 Task: Look for space in San Pedro, Costa Rica from 2nd September, 2023 to 10th September, 2023 for 1 adult in price range Rs.5000 to Rs.16000. Place can be private room with 1  bedroom having 1 bed and 1 bathroom. Property type can be house, flat, guest house, hotel. Booking option can be shelf check-in. Required host language is English.
Action: Mouse moved to (418, 81)
Screenshot: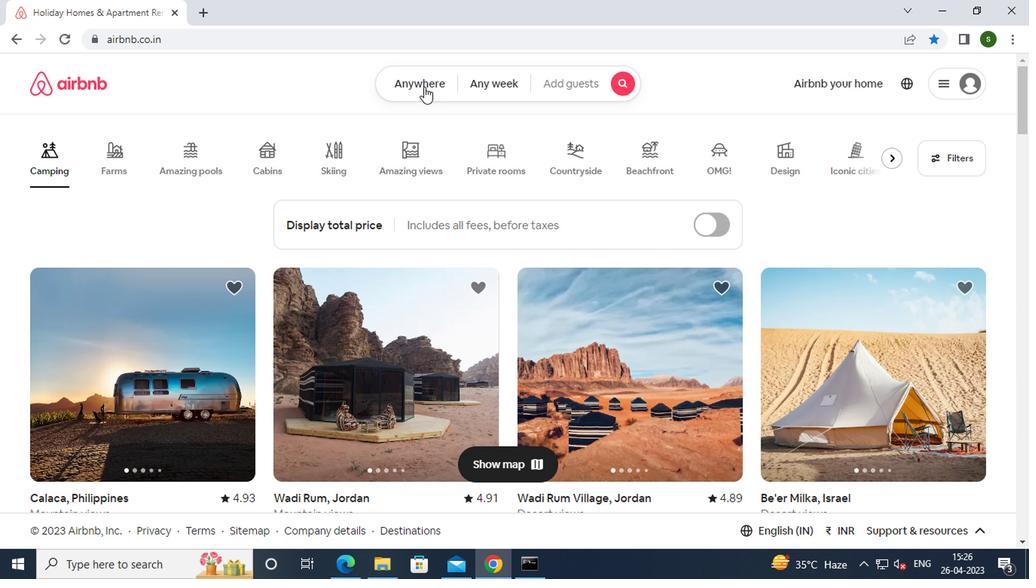 
Action: Mouse pressed left at (418, 81)
Screenshot: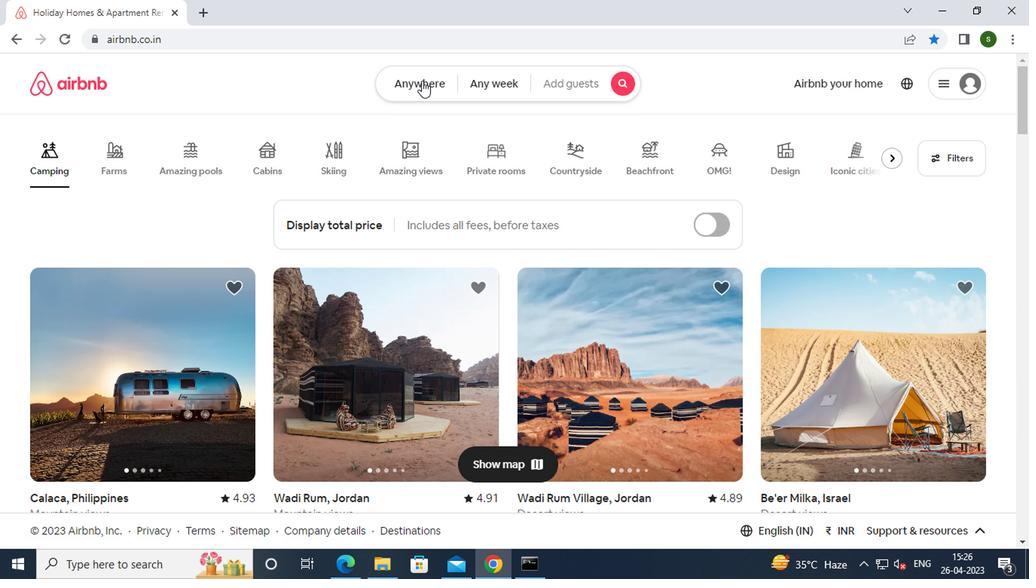 
Action: Mouse moved to (355, 139)
Screenshot: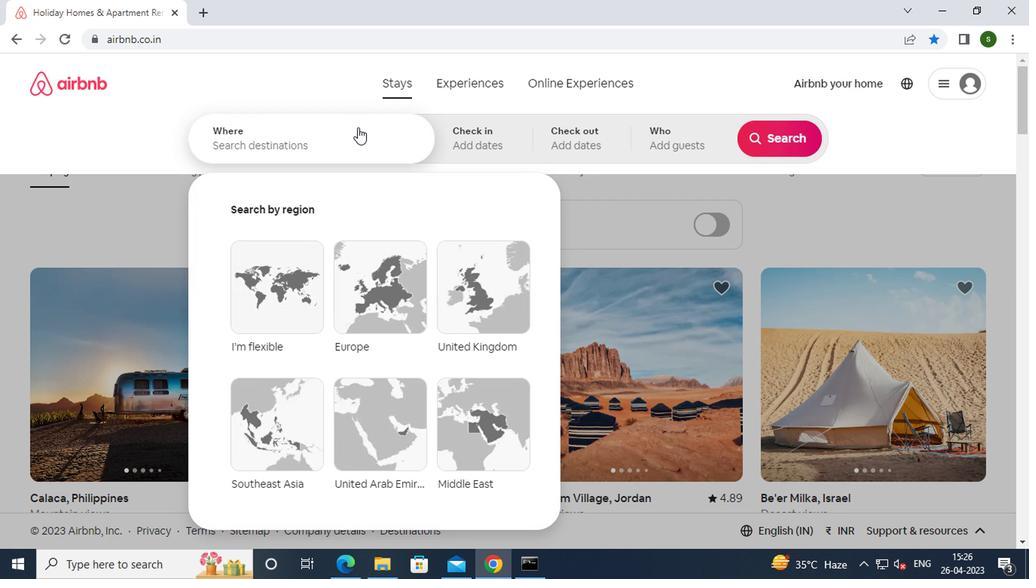 
Action: Mouse pressed left at (355, 139)
Screenshot: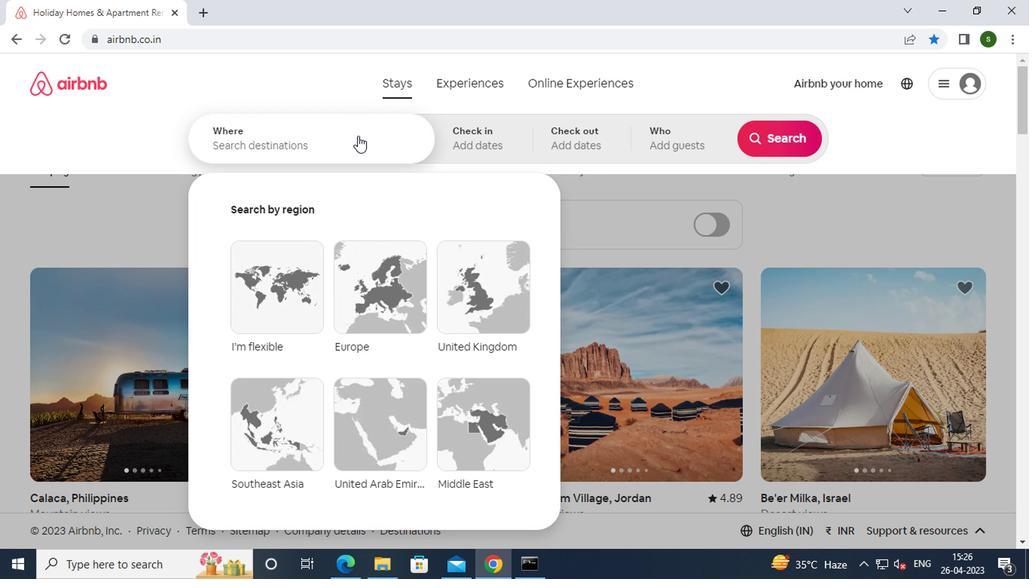 
Action: Mouse moved to (355, 150)
Screenshot: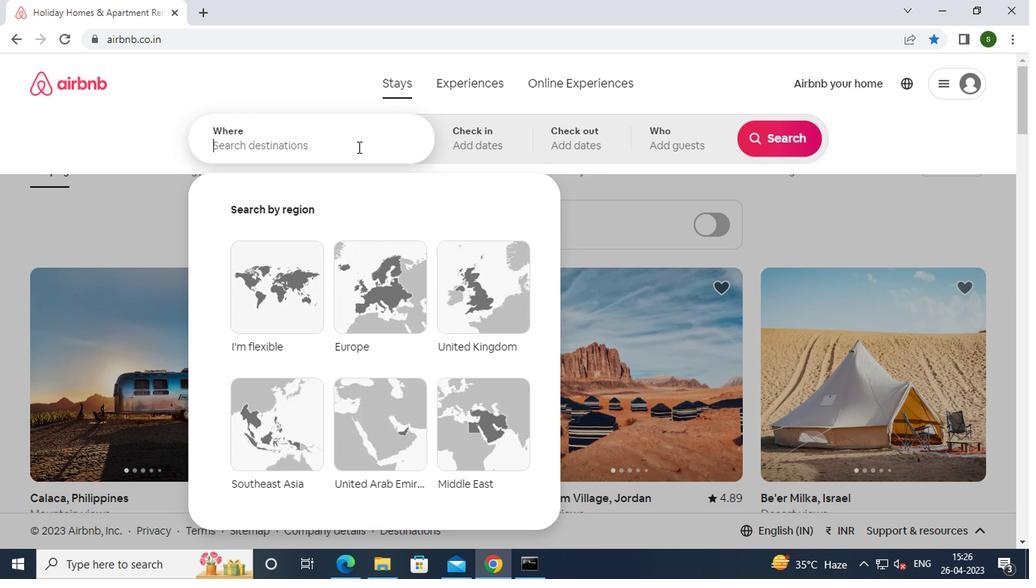 
Action: Key pressed s<Key.caps_lock>an<Key.space><Key.caps_lock>p<Key.caps_lock>edro,<Key.space><Key.caps_lock>c<Key.caps_lock>osta<Key.space><Key.caps_lock>r<Key.caps_lock>ica<Key.enter>
Screenshot: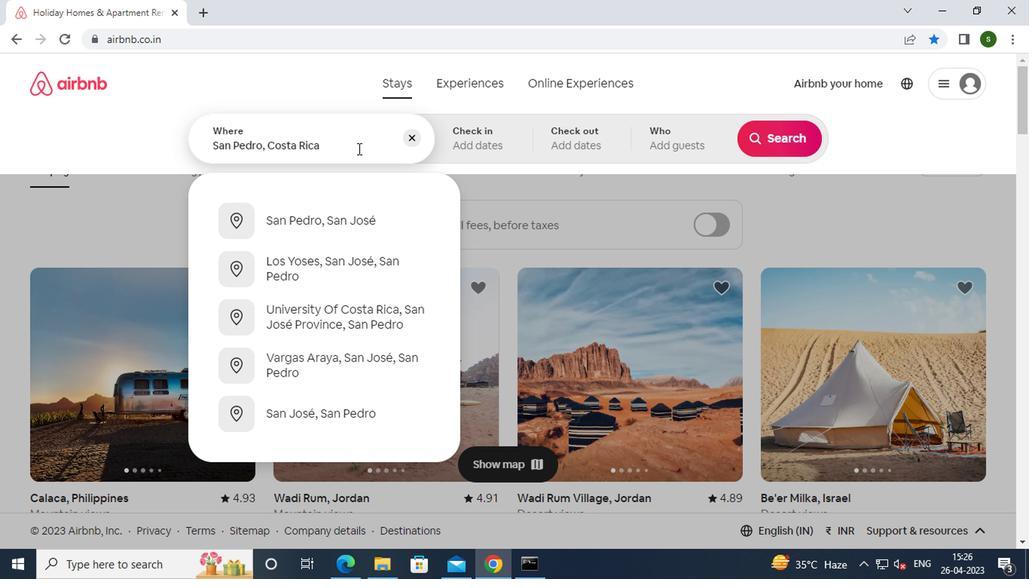 
Action: Mouse moved to (772, 261)
Screenshot: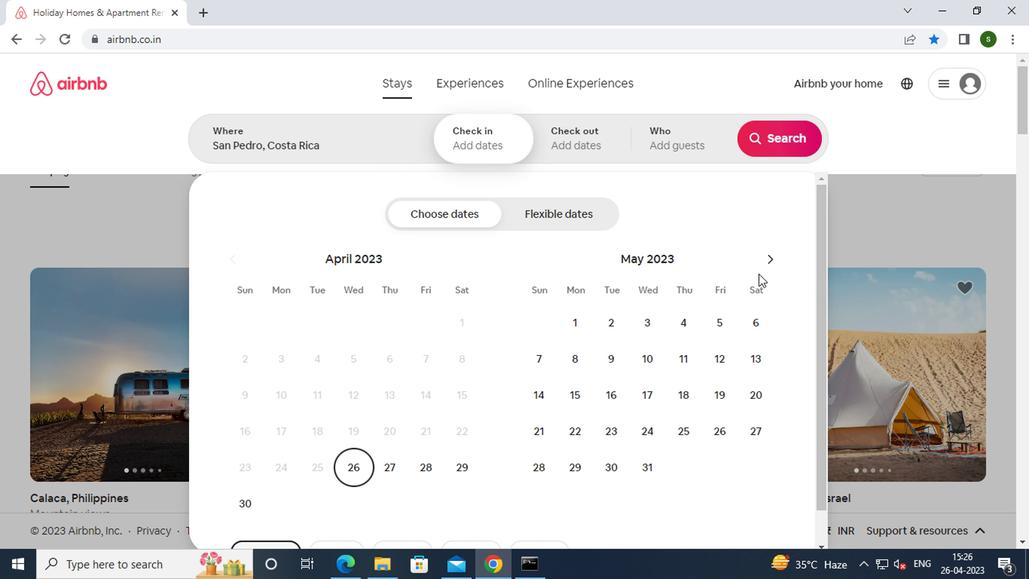 
Action: Mouse pressed left at (772, 261)
Screenshot: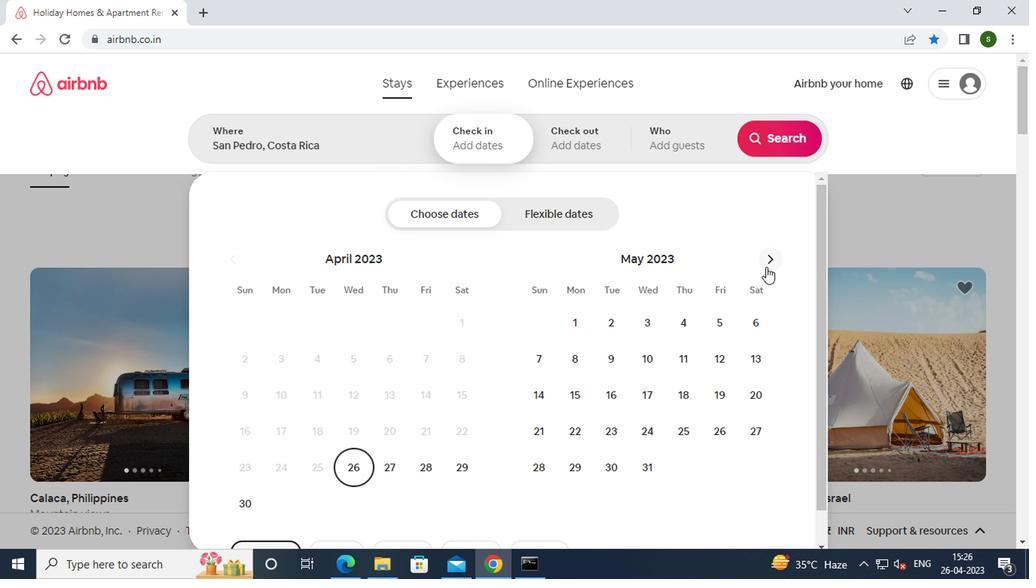 
Action: Mouse pressed left at (772, 261)
Screenshot: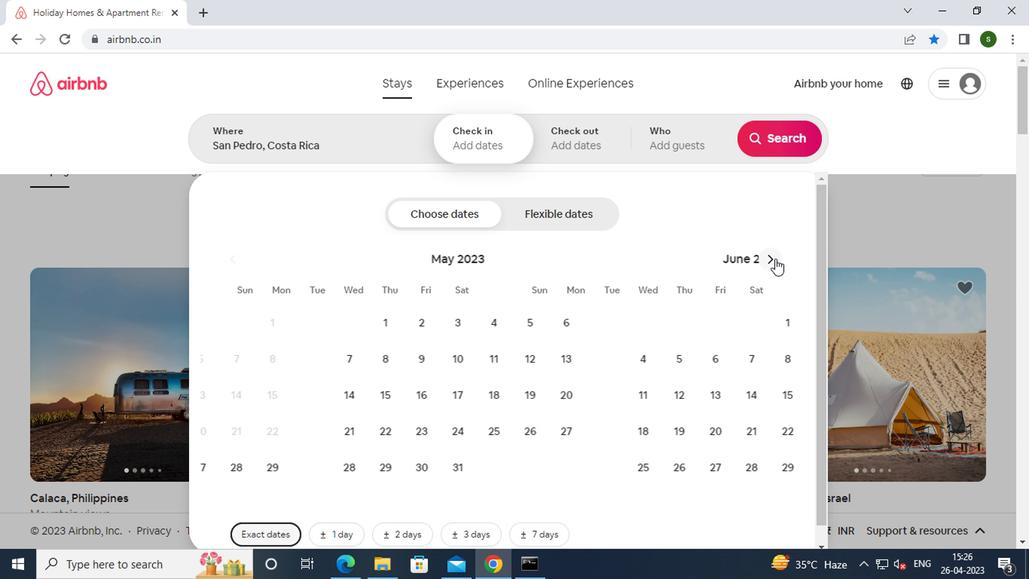 
Action: Mouse pressed left at (772, 261)
Screenshot: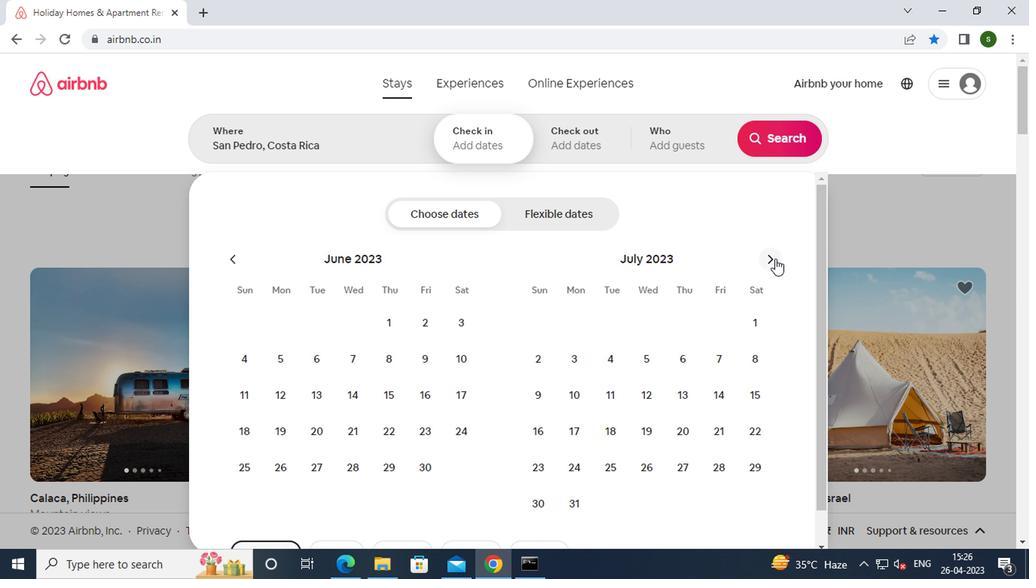 
Action: Mouse pressed left at (772, 261)
Screenshot: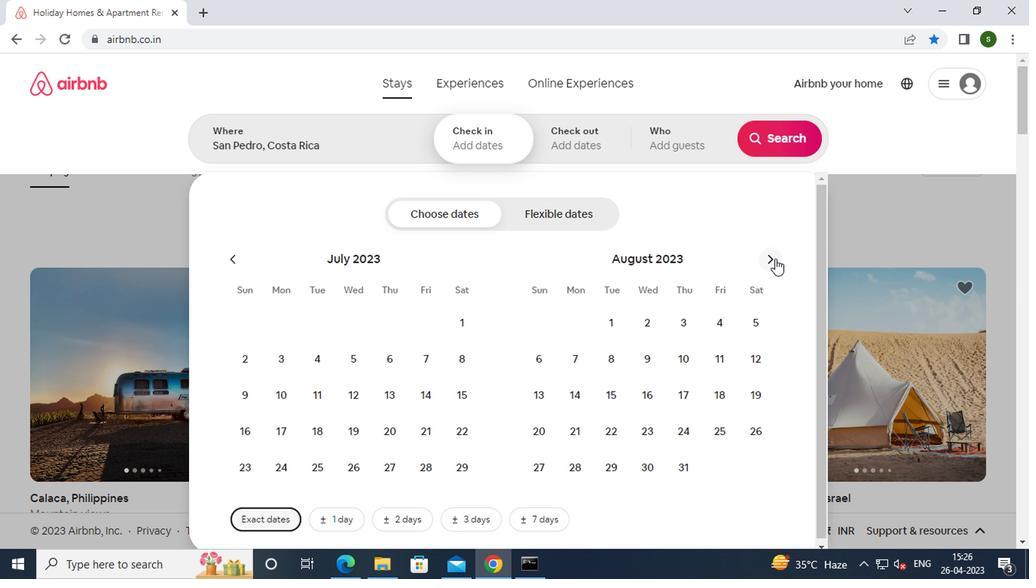 
Action: Mouse moved to (747, 322)
Screenshot: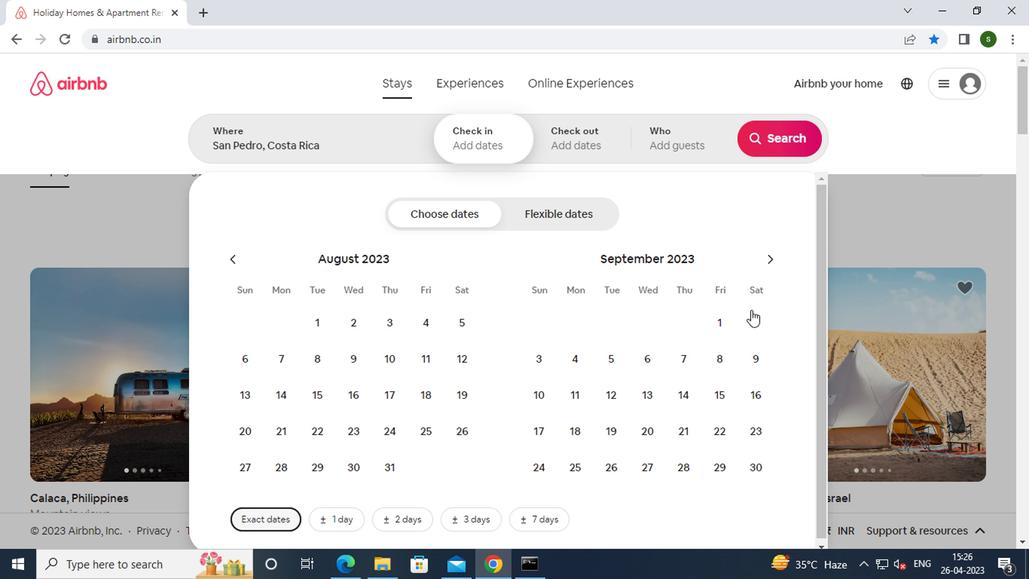 
Action: Mouse pressed left at (747, 322)
Screenshot: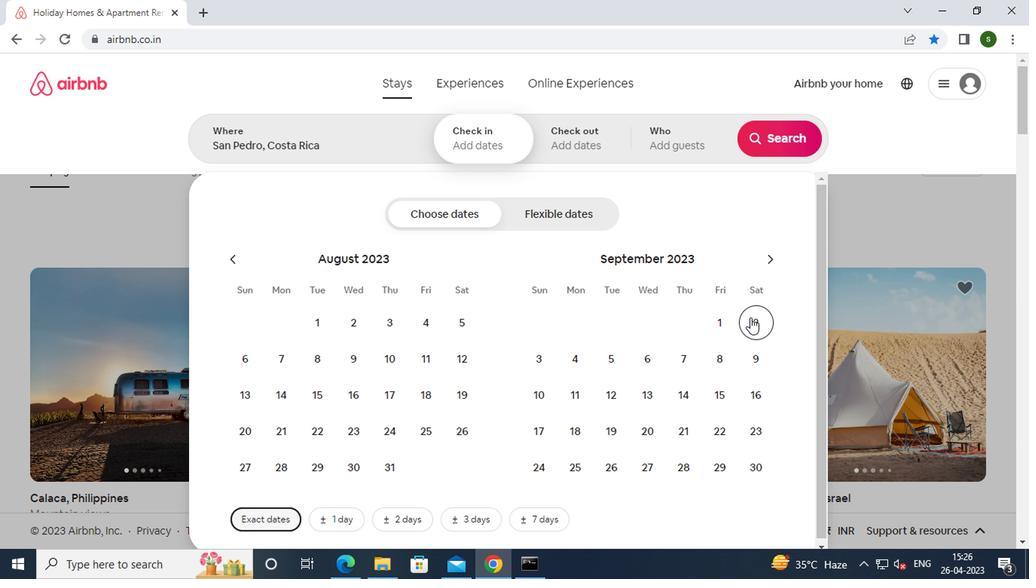
Action: Mouse moved to (532, 393)
Screenshot: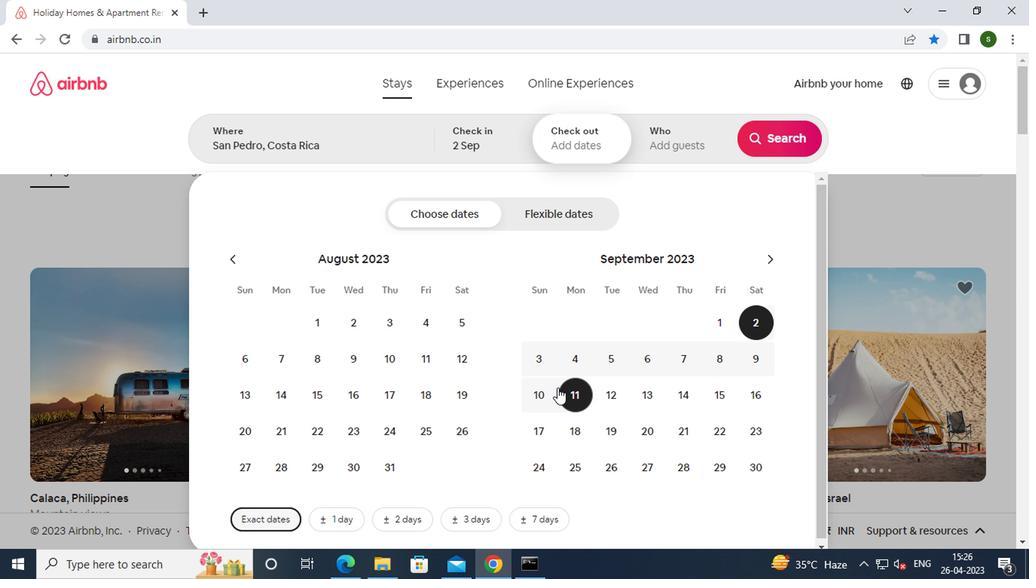 
Action: Mouse pressed left at (532, 393)
Screenshot: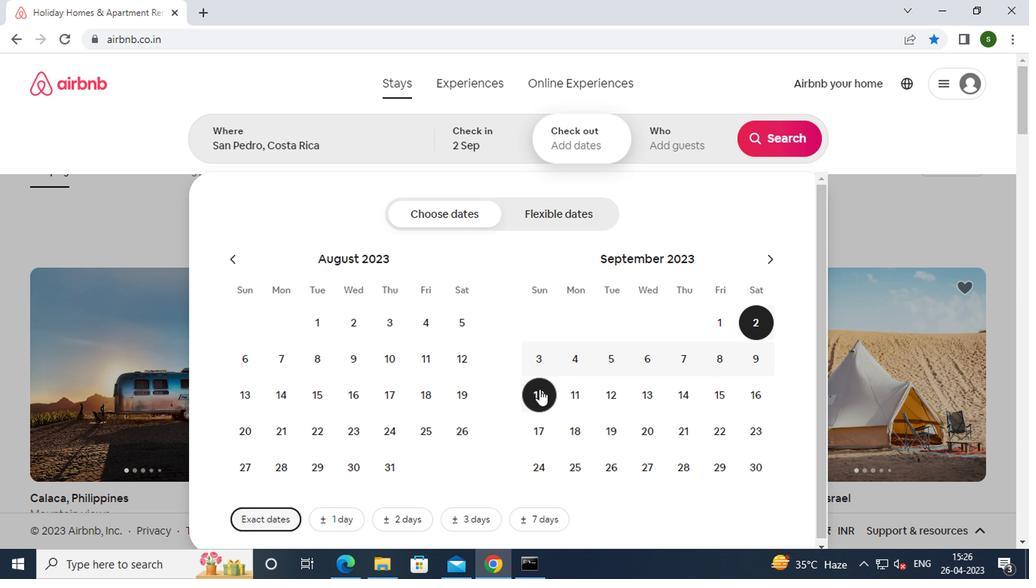 
Action: Mouse moved to (702, 144)
Screenshot: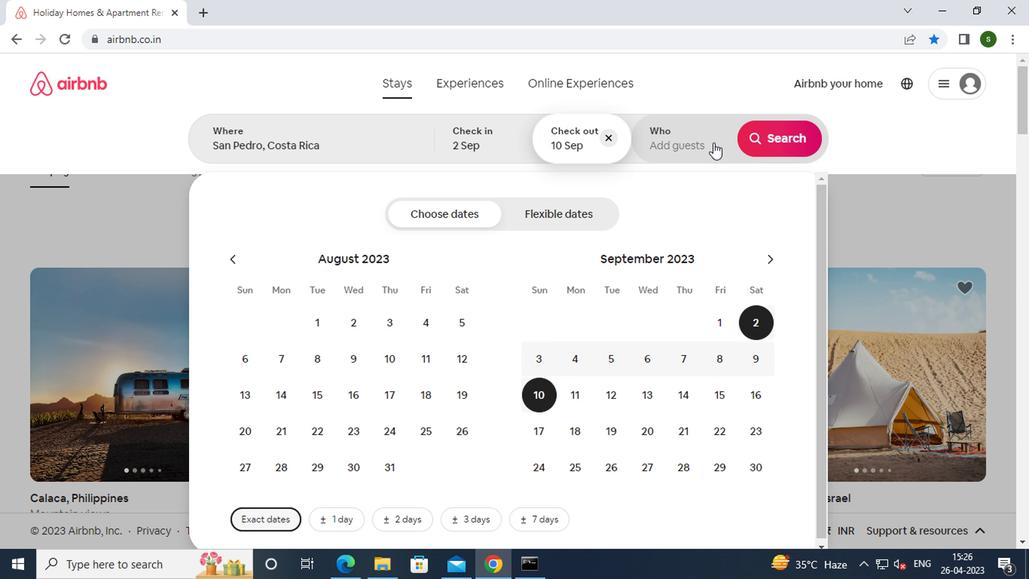 
Action: Mouse pressed left at (702, 144)
Screenshot: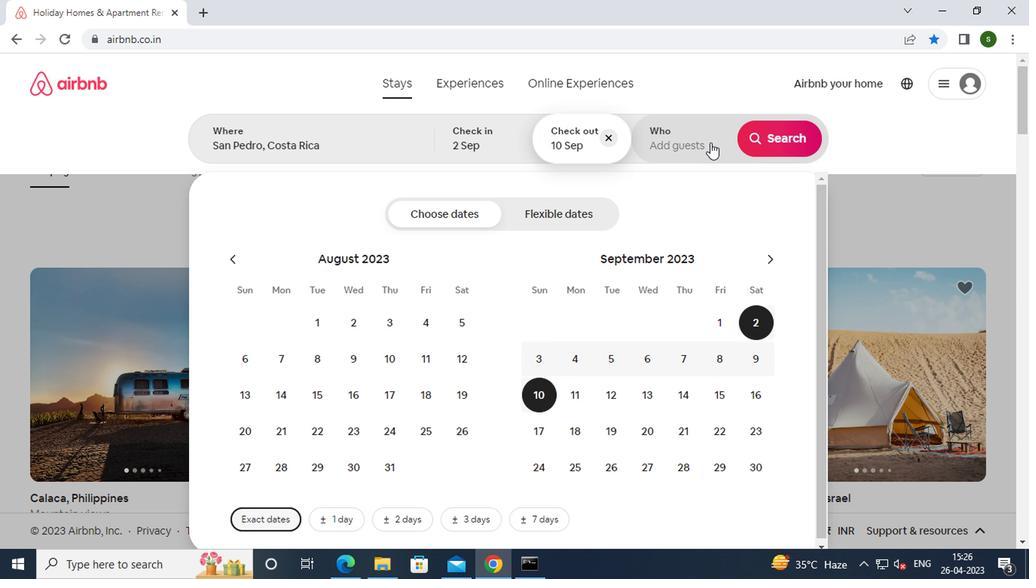 
Action: Mouse moved to (781, 222)
Screenshot: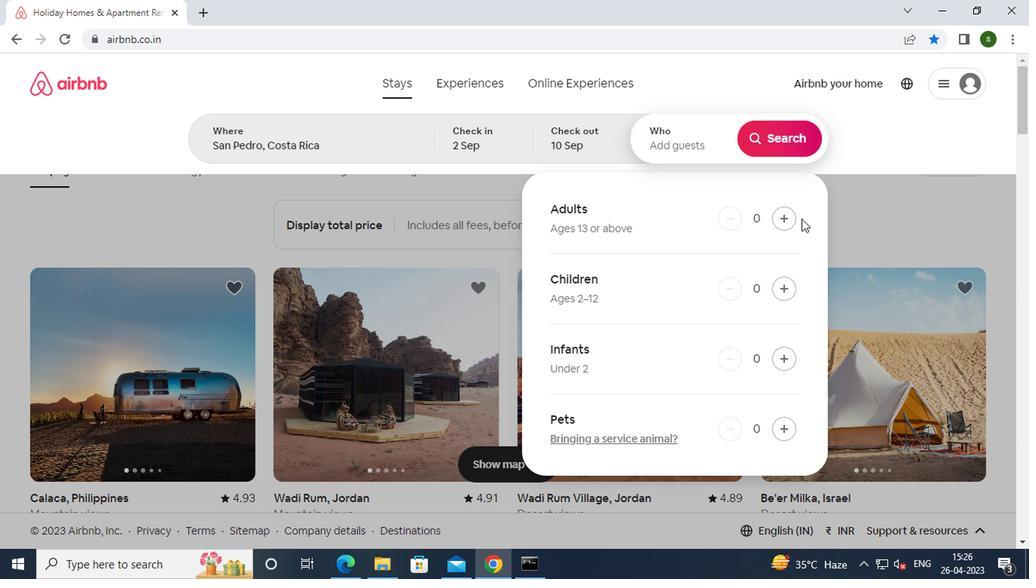 
Action: Mouse pressed left at (781, 222)
Screenshot: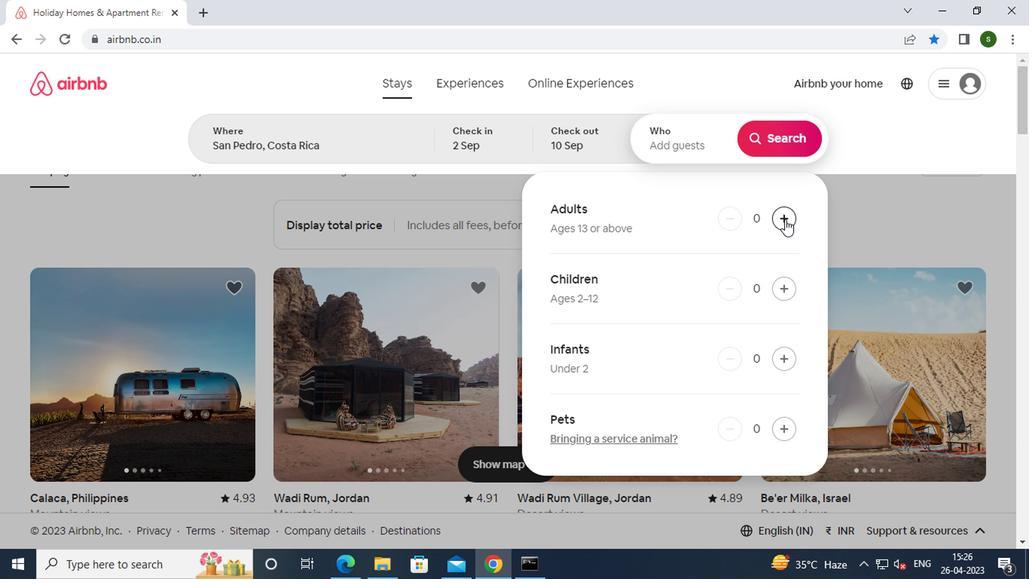 
Action: Mouse moved to (775, 150)
Screenshot: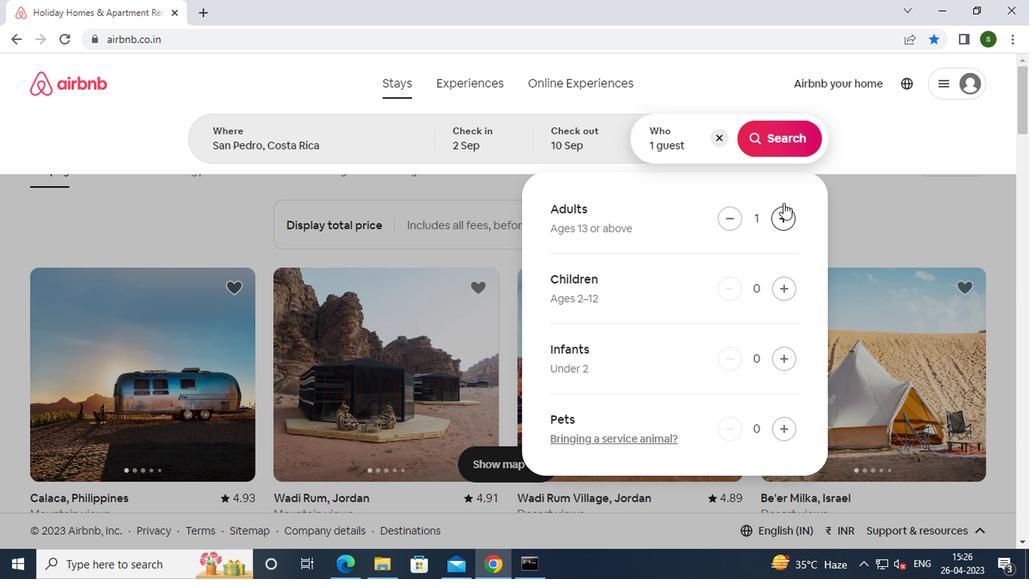 
Action: Mouse pressed left at (775, 150)
Screenshot: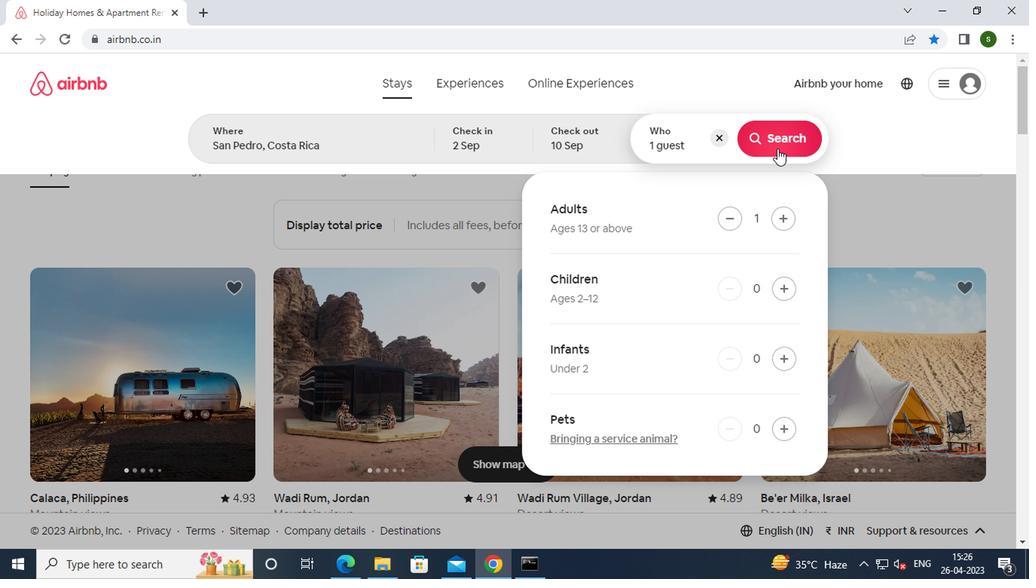 
Action: Mouse moved to (943, 152)
Screenshot: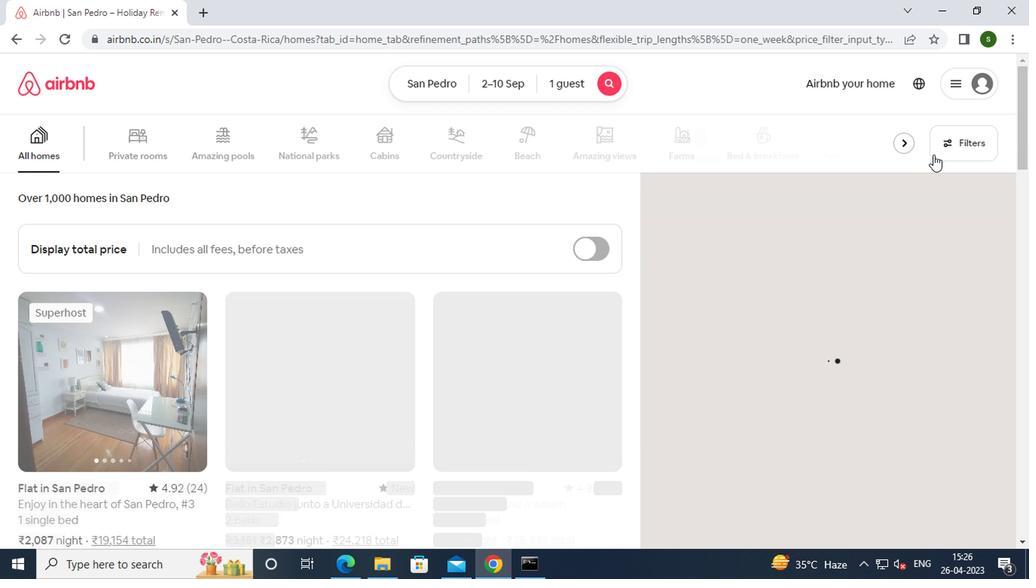 
Action: Mouse pressed left at (943, 152)
Screenshot: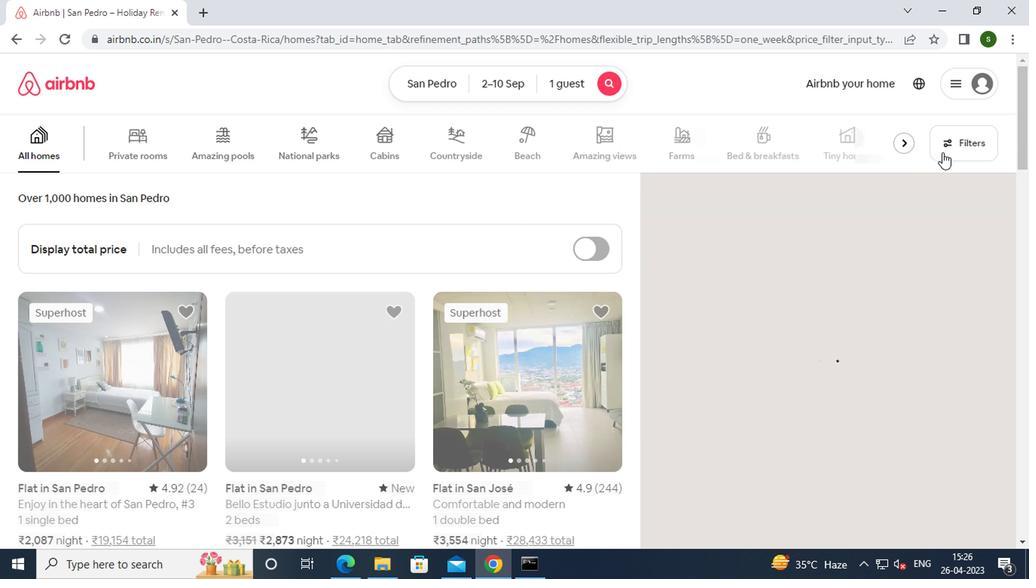 
Action: Mouse moved to (433, 344)
Screenshot: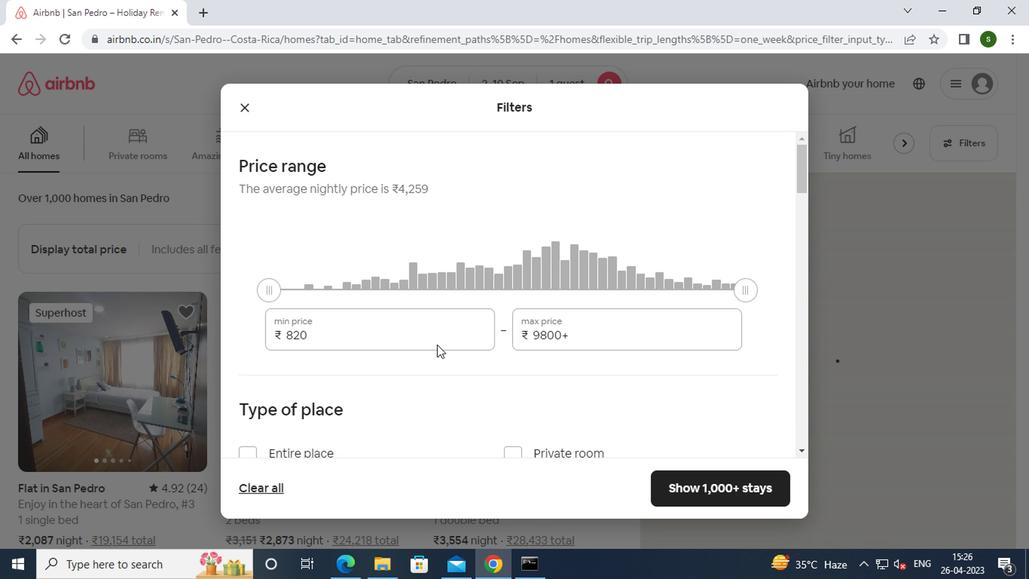 
Action: Mouse pressed left at (433, 344)
Screenshot: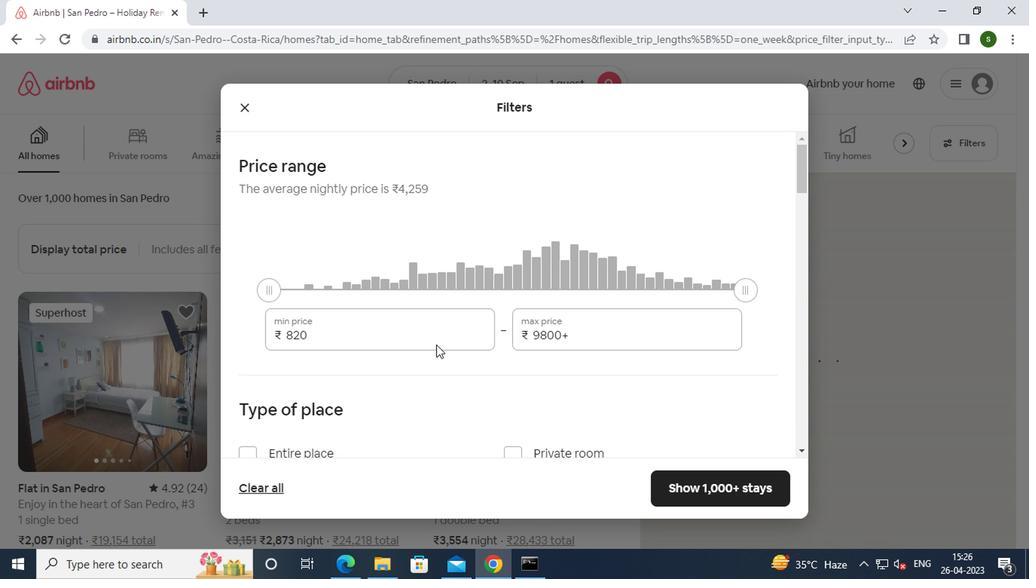 
Action: Key pressed <Key.backspace><Key.backspace><Key.backspace><Key.backspace><Key.backspace><Key.backspace><Key.backspace>5000
Screenshot: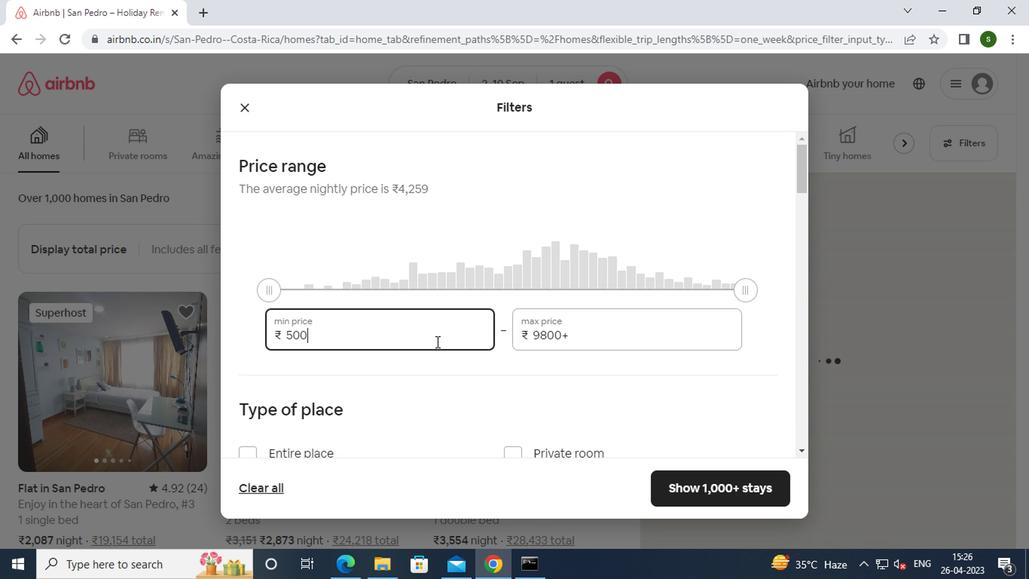 
Action: Mouse moved to (571, 335)
Screenshot: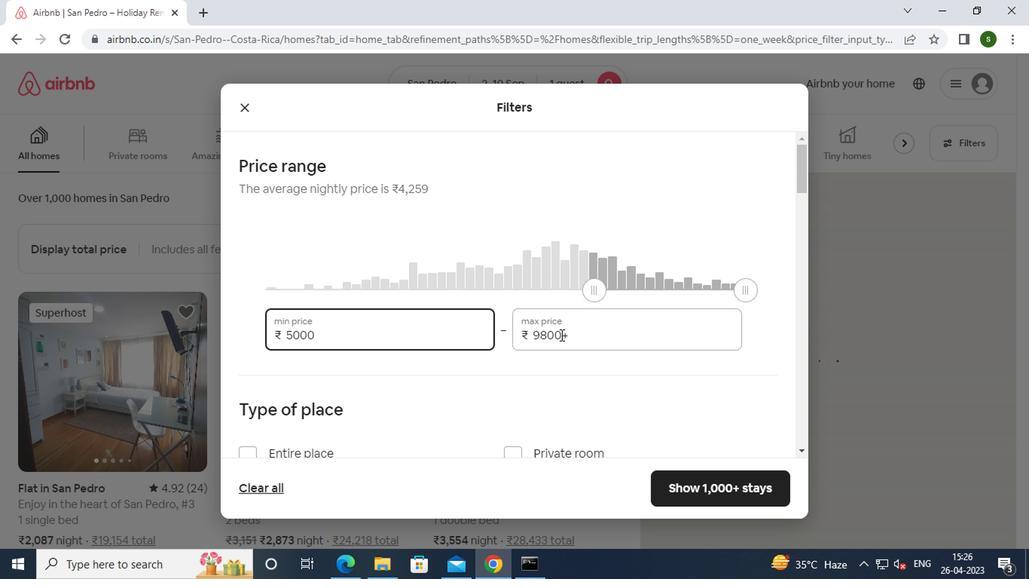
Action: Mouse pressed left at (571, 335)
Screenshot: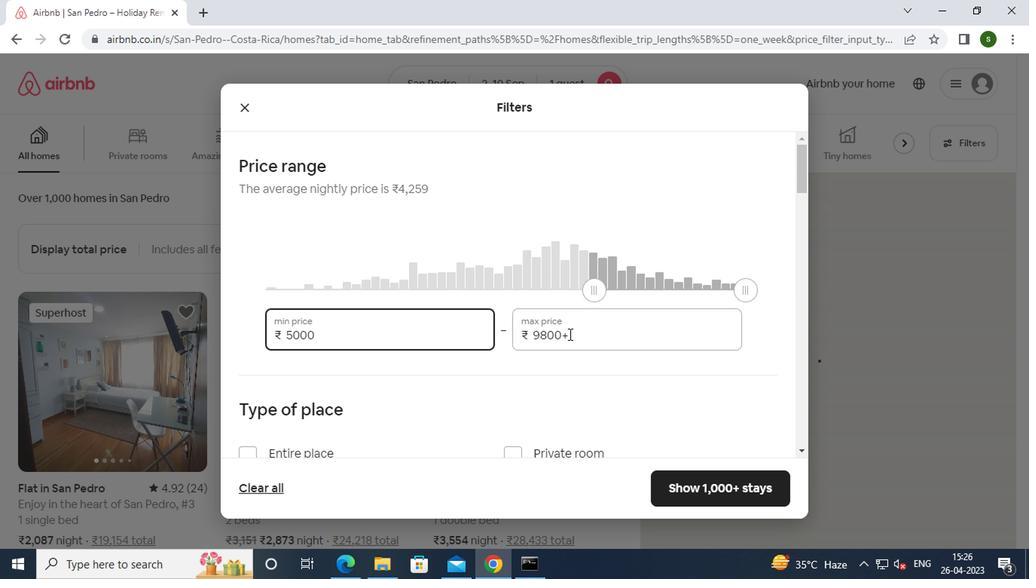 
Action: Key pressed <Key.backspace><Key.backspace><Key.backspace><Key.backspace><Key.backspace><Key.backspace><Key.backspace><Key.backspace><Key.backspace><Key.backspace><Key.backspace><Key.backspace>16000
Screenshot: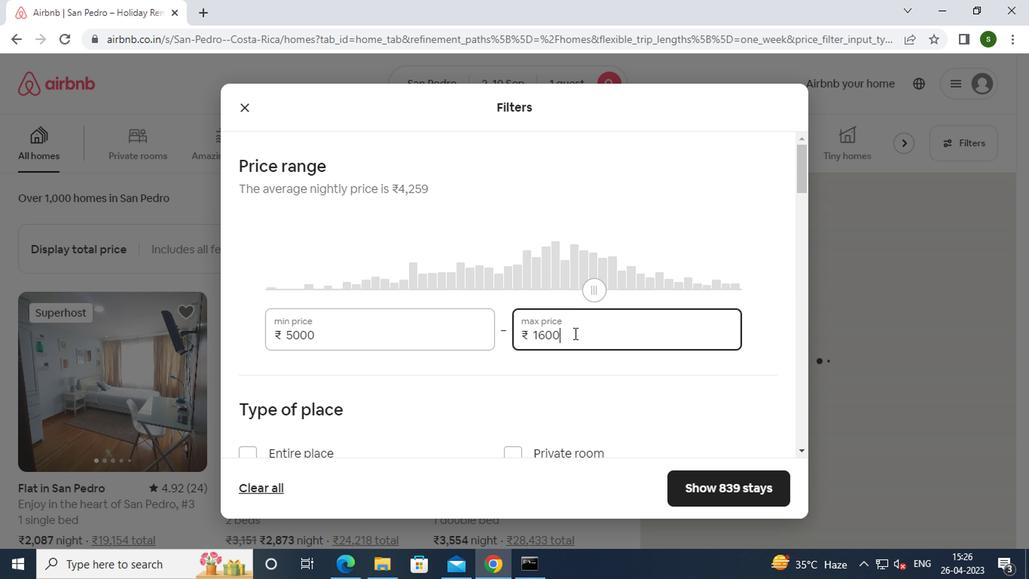 
Action: Mouse moved to (468, 359)
Screenshot: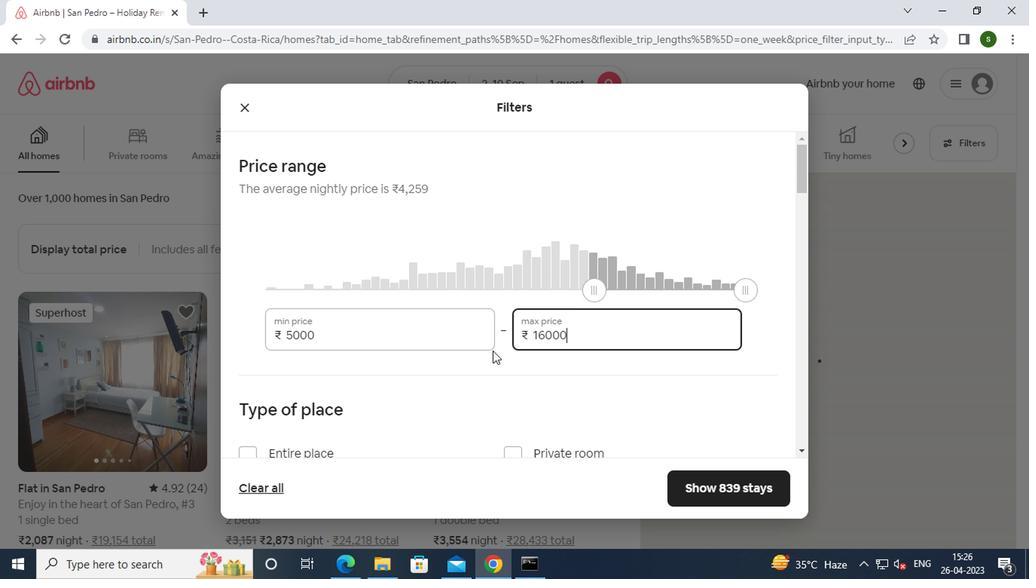 
Action: Mouse scrolled (468, 358) with delta (0, 0)
Screenshot: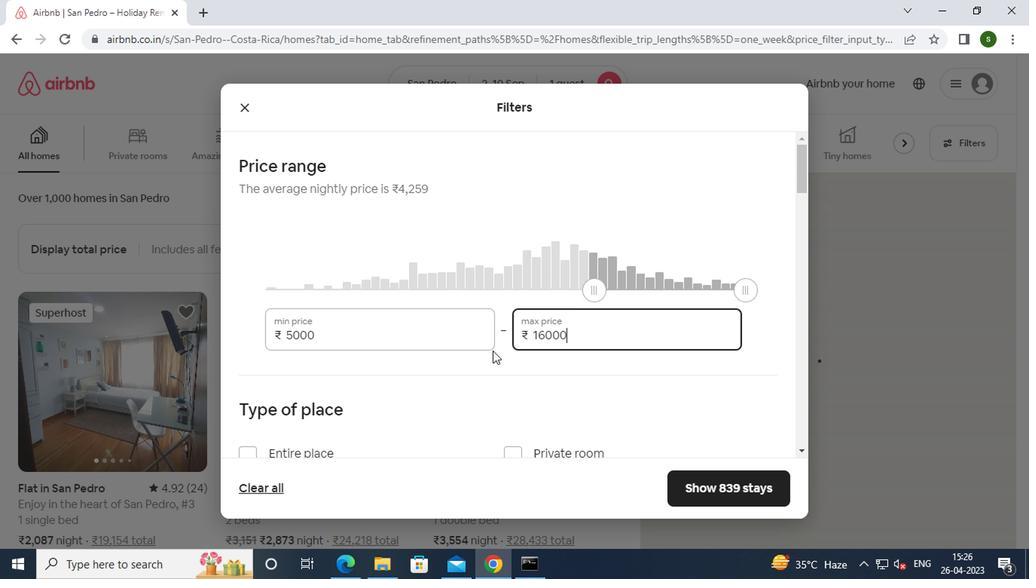 
Action: Mouse scrolled (468, 358) with delta (0, 0)
Screenshot: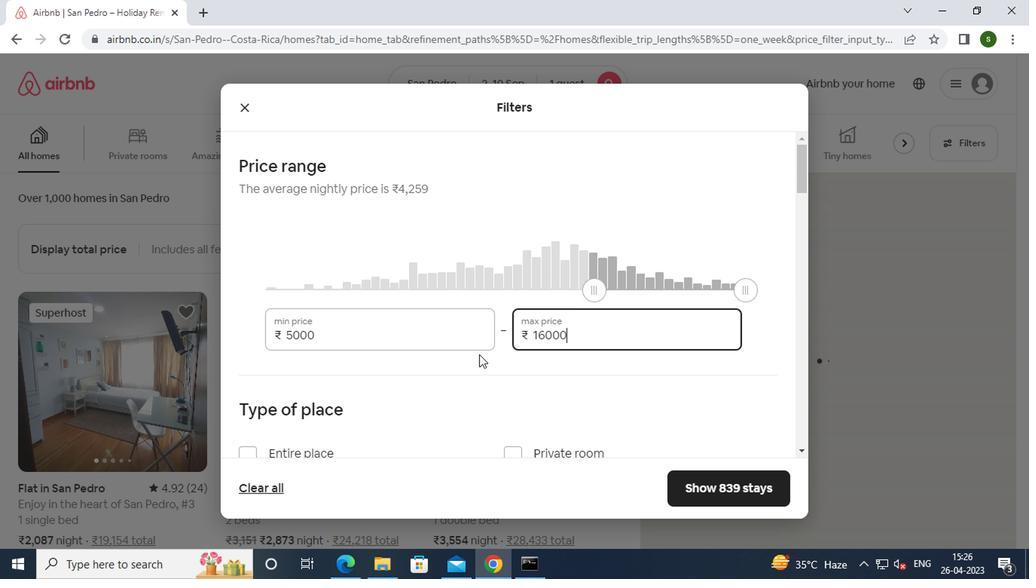 
Action: Mouse moved to (502, 299)
Screenshot: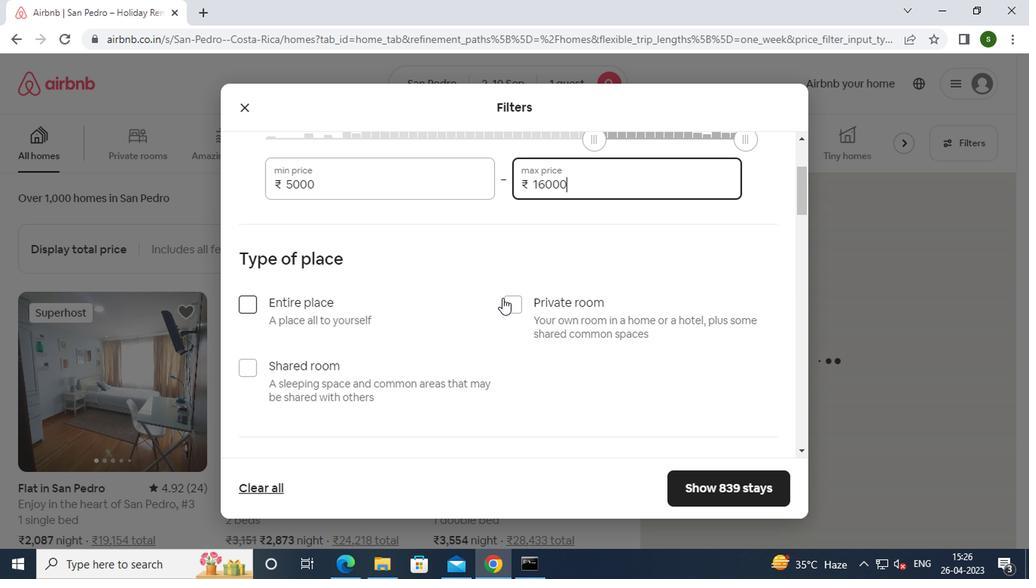 
Action: Mouse pressed left at (502, 299)
Screenshot: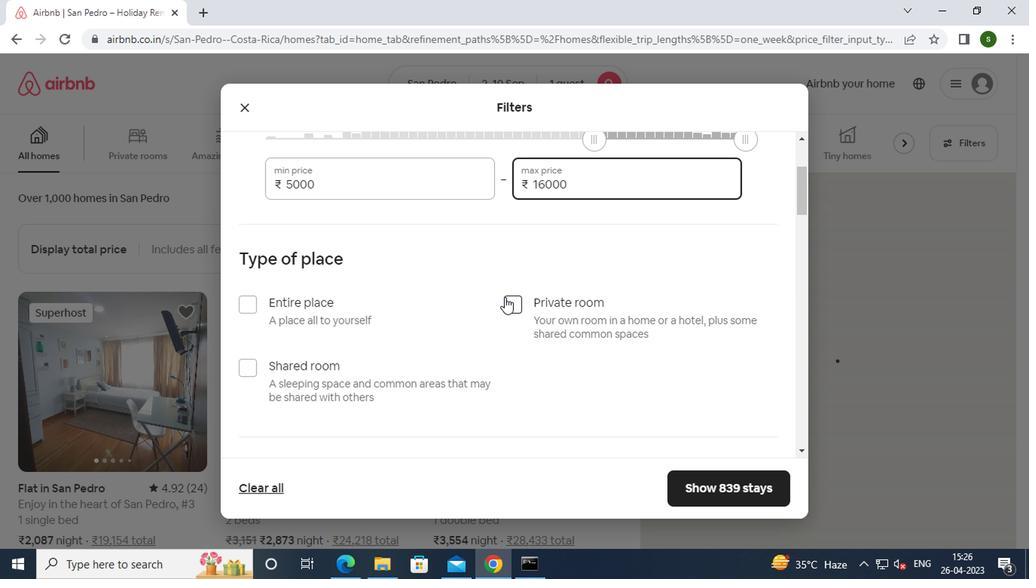 
Action: Mouse moved to (465, 311)
Screenshot: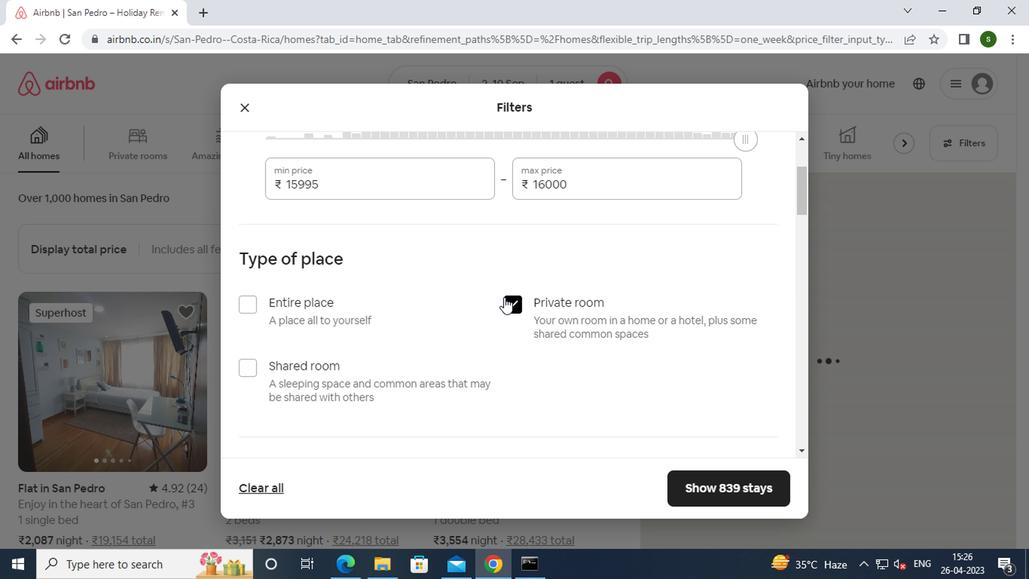 
Action: Mouse scrolled (465, 310) with delta (0, 0)
Screenshot: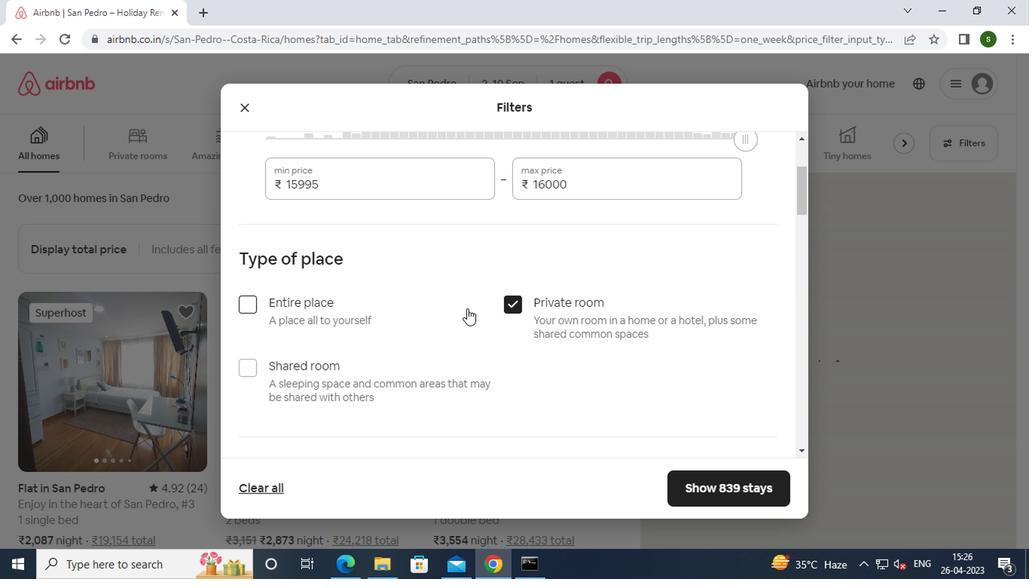 
Action: Mouse scrolled (465, 310) with delta (0, 0)
Screenshot: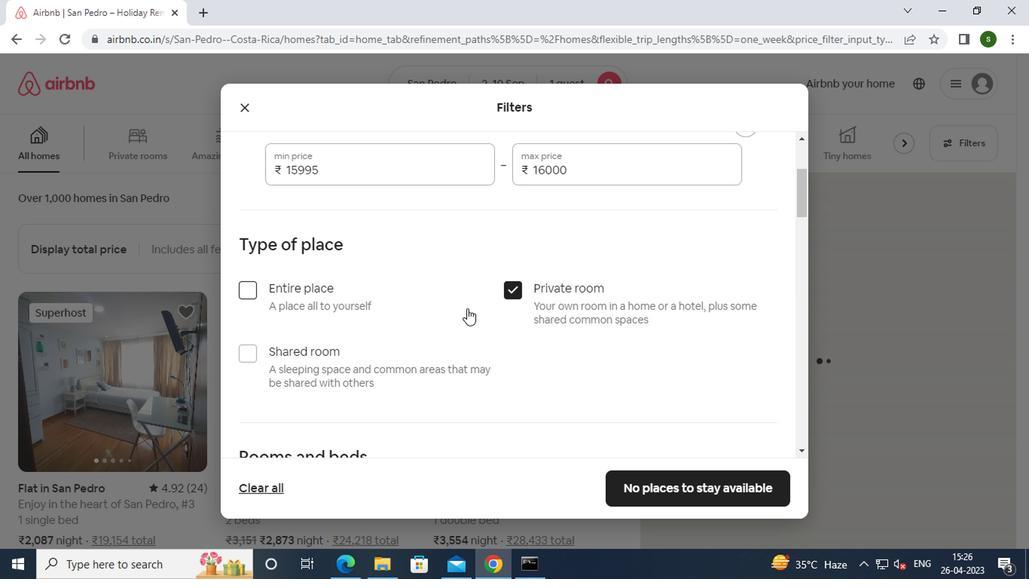 
Action: Mouse scrolled (465, 310) with delta (0, 0)
Screenshot: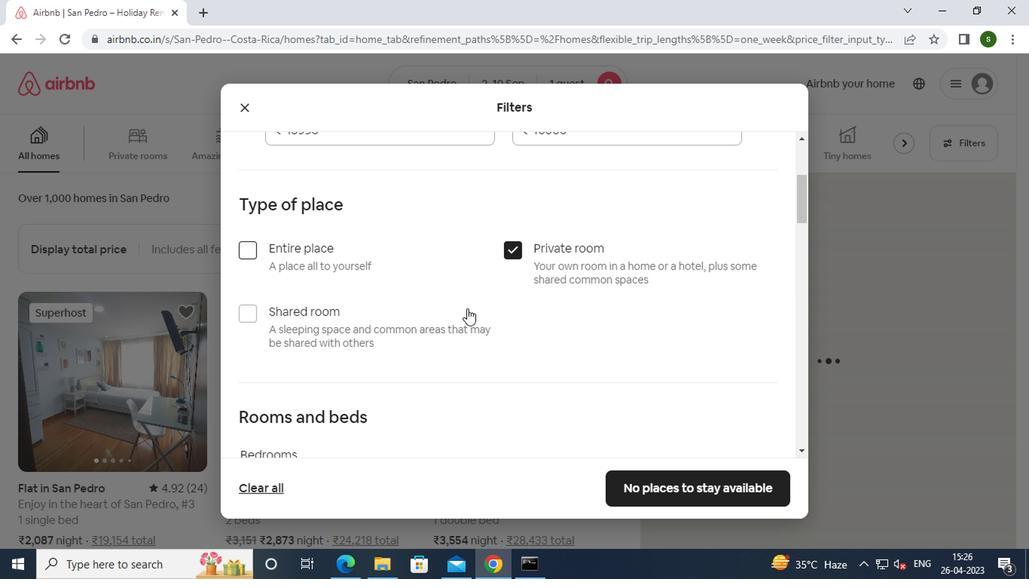 
Action: Mouse scrolled (465, 310) with delta (0, 0)
Screenshot: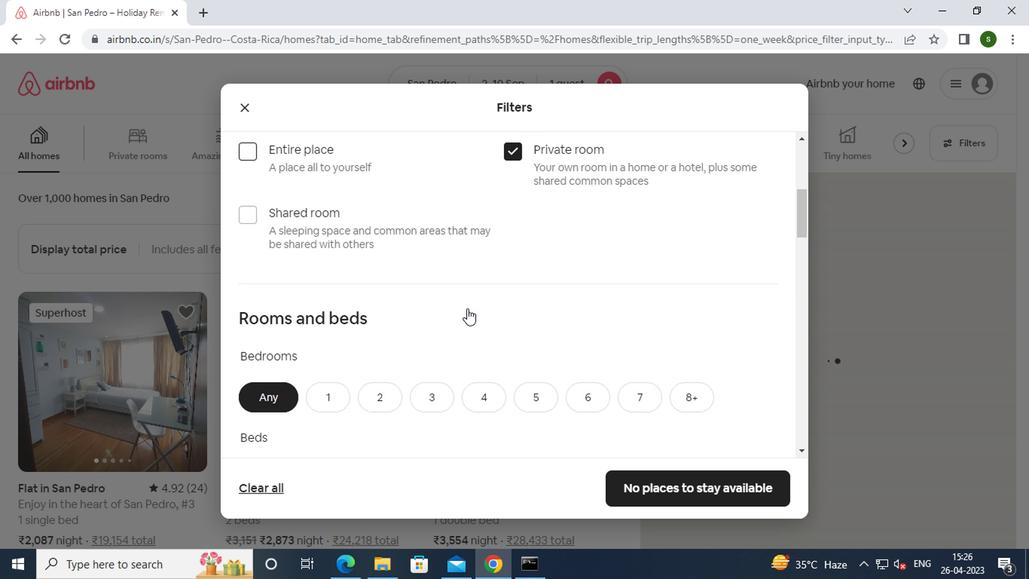 
Action: Mouse moved to (315, 256)
Screenshot: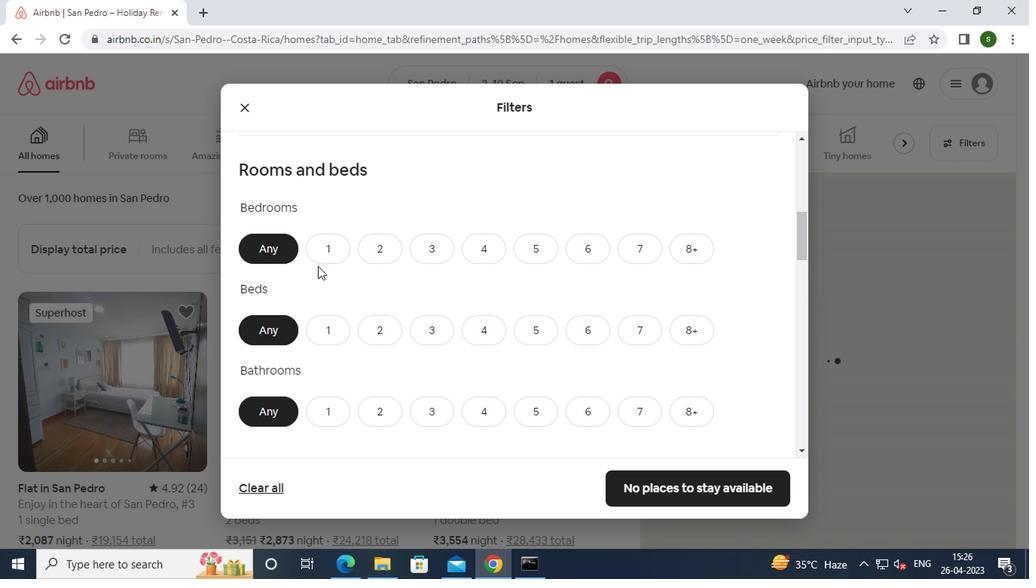 
Action: Mouse pressed left at (315, 256)
Screenshot: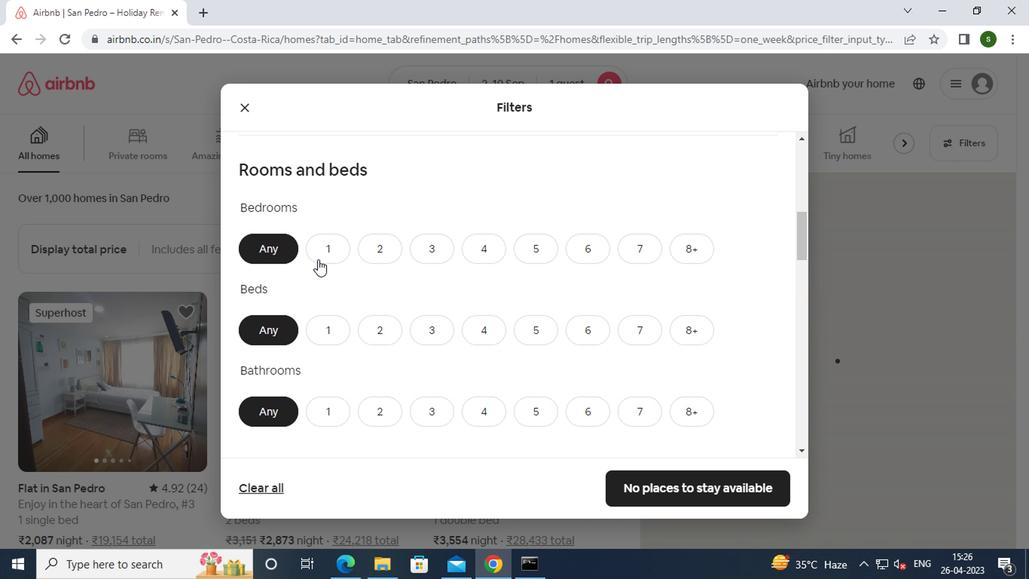 
Action: Mouse moved to (330, 327)
Screenshot: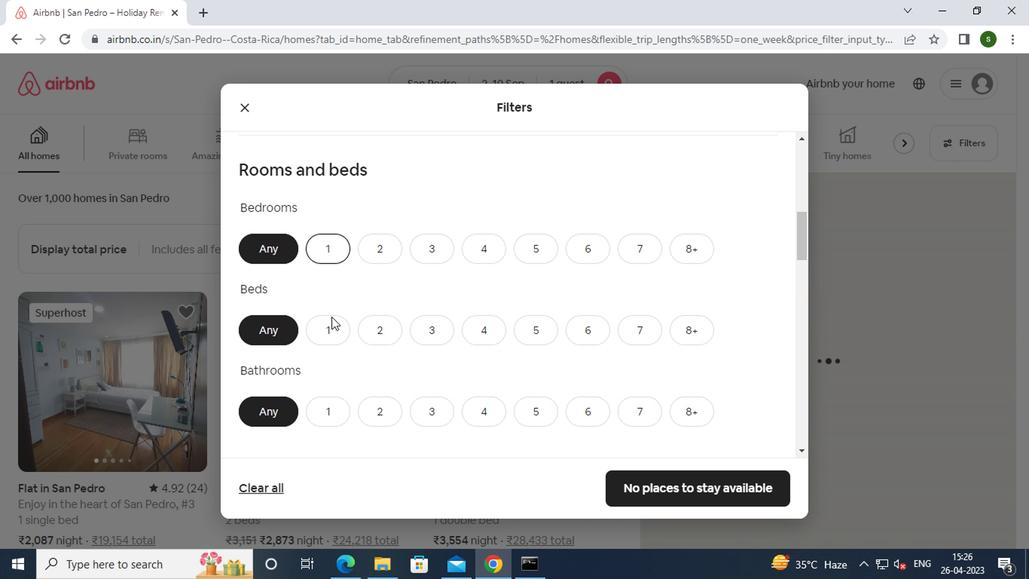
Action: Mouse pressed left at (330, 327)
Screenshot: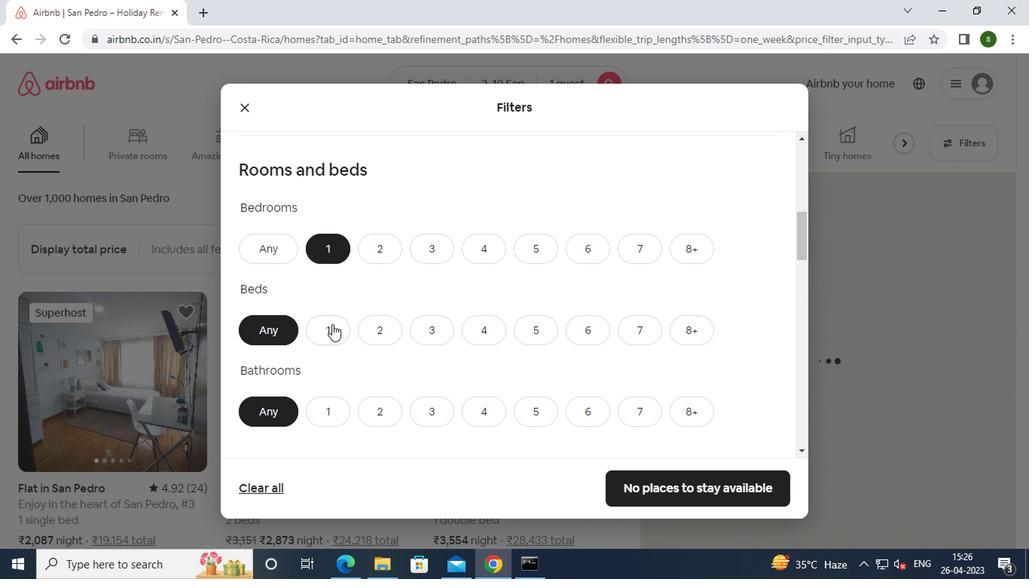 
Action: Mouse moved to (325, 415)
Screenshot: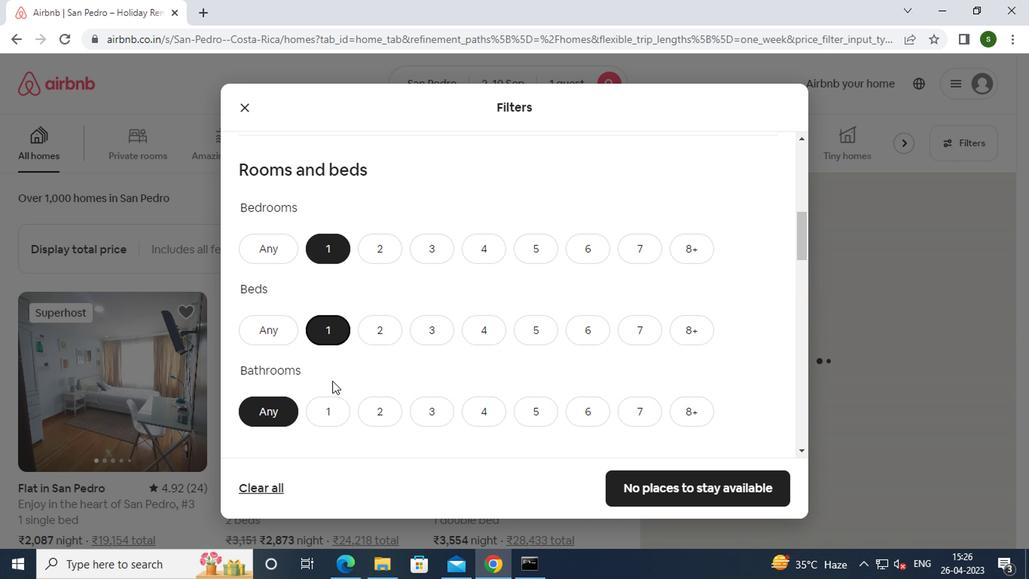 
Action: Mouse pressed left at (325, 415)
Screenshot: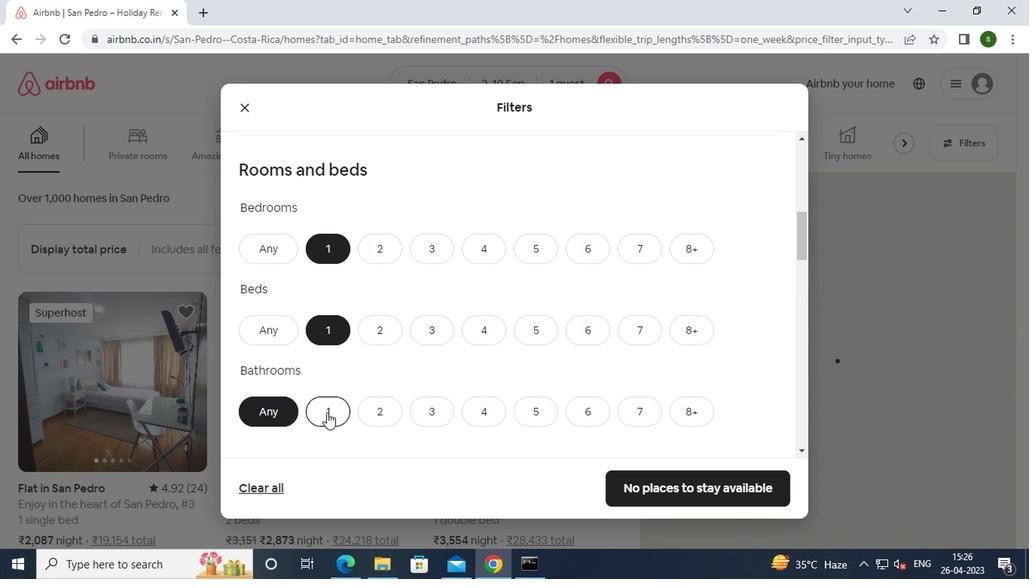 
Action: Mouse moved to (458, 300)
Screenshot: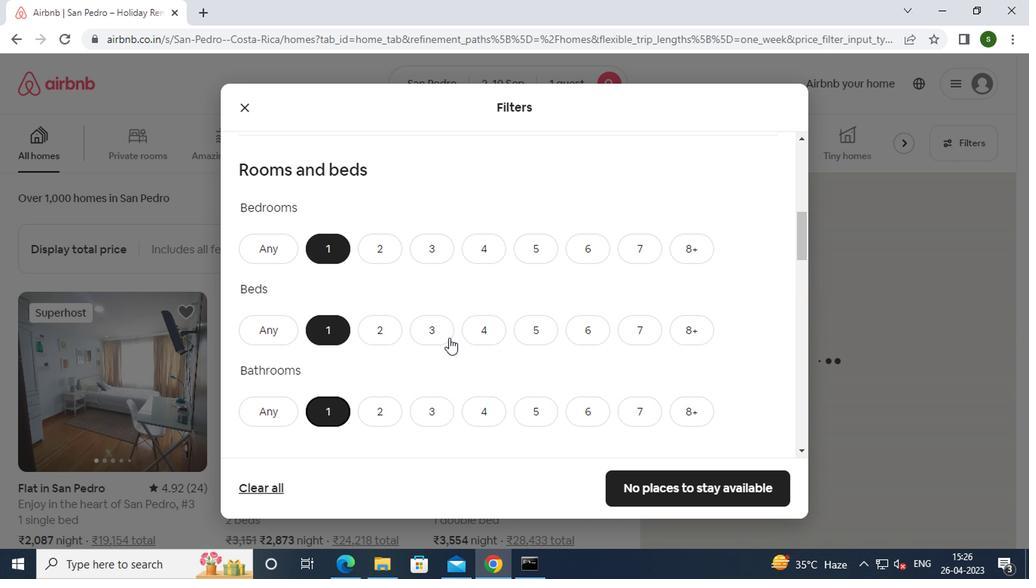 
Action: Mouse scrolled (458, 299) with delta (0, 0)
Screenshot: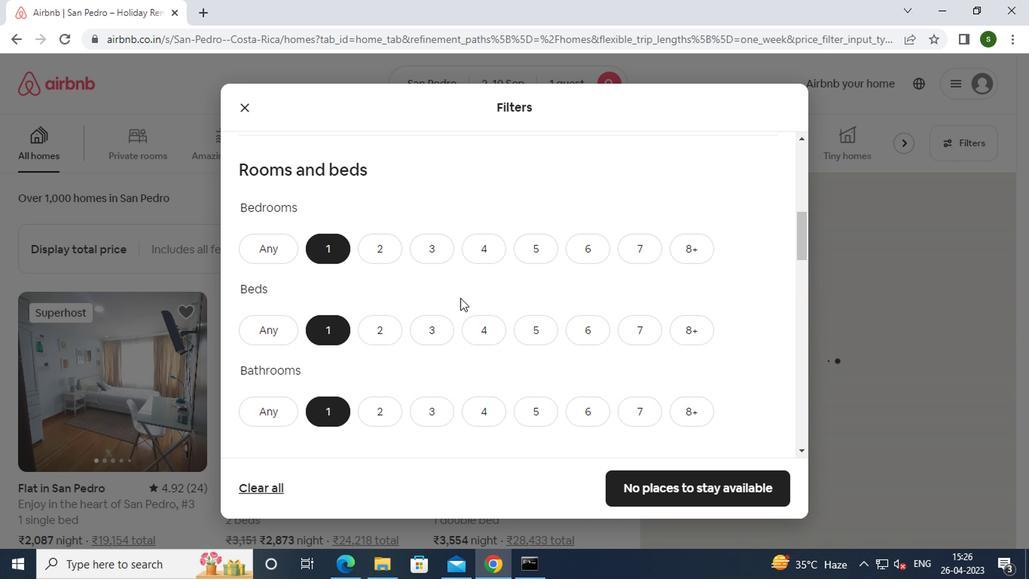 
Action: Mouse scrolled (458, 299) with delta (0, 0)
Screenshot: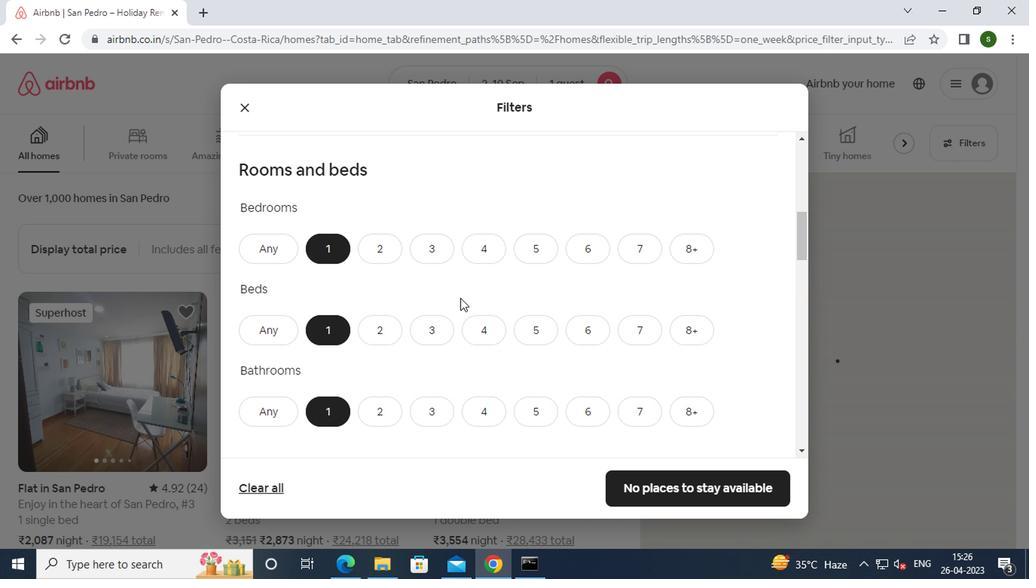 
Action: Mouse scrolled (458, 299) with delta (0, 0)
Screenshot: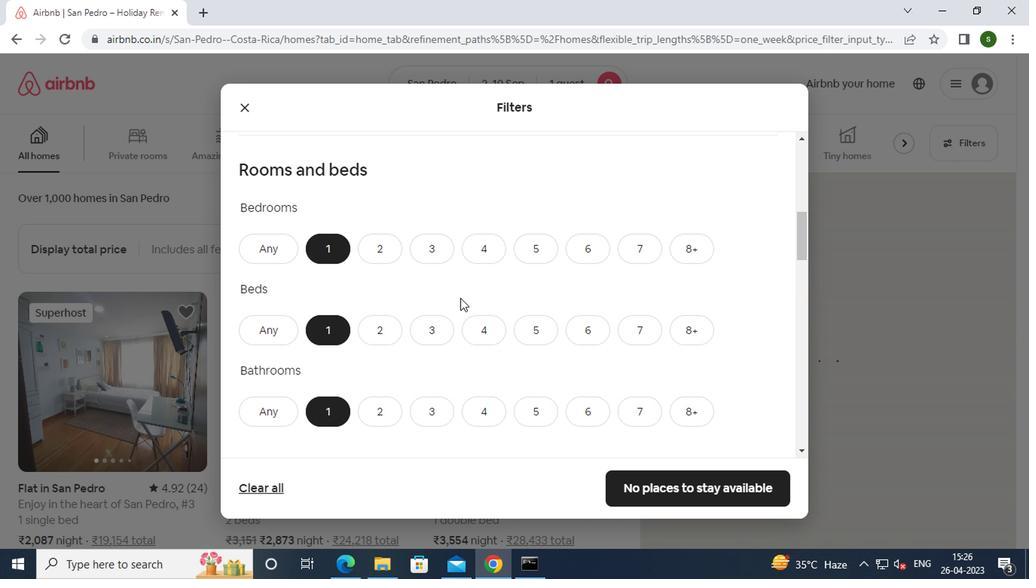 
Action: Mouse scrolled (458, 299) with delta (0, 0)
Screenshot: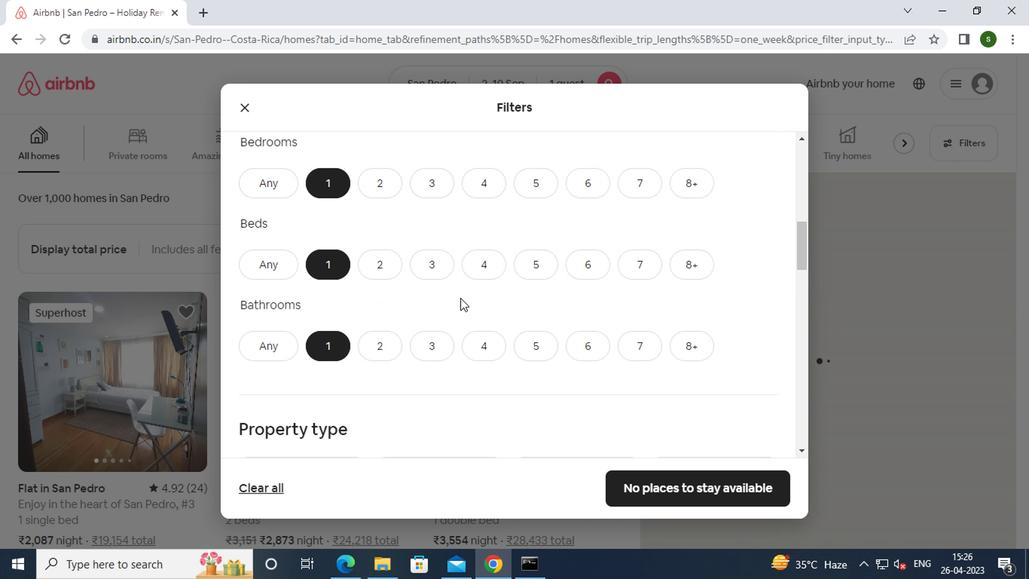 
Action: Mouse moved to (319, 296)
Screenshot: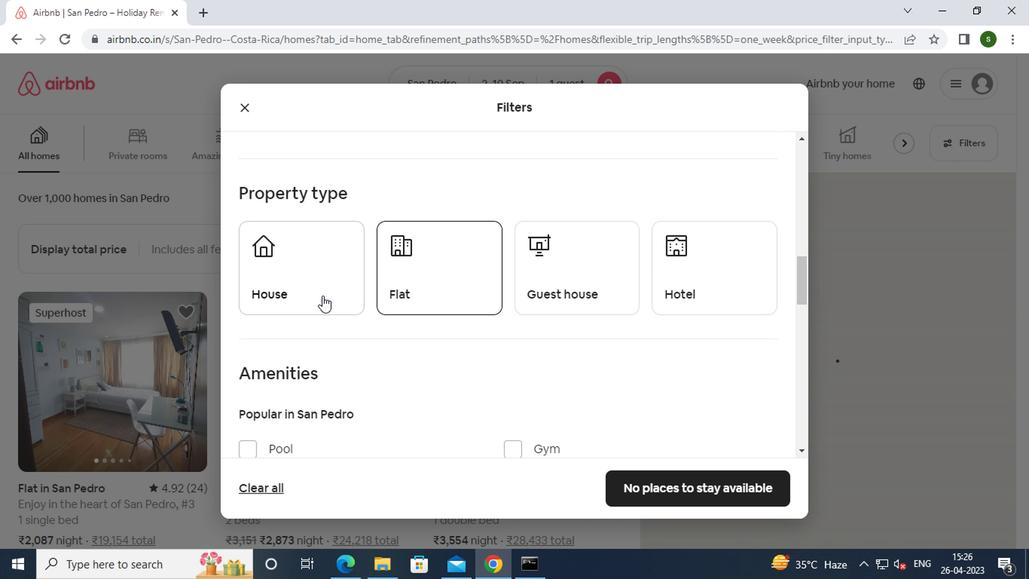 
Action: Mouse pressed left at (319, 296)
Screenshot: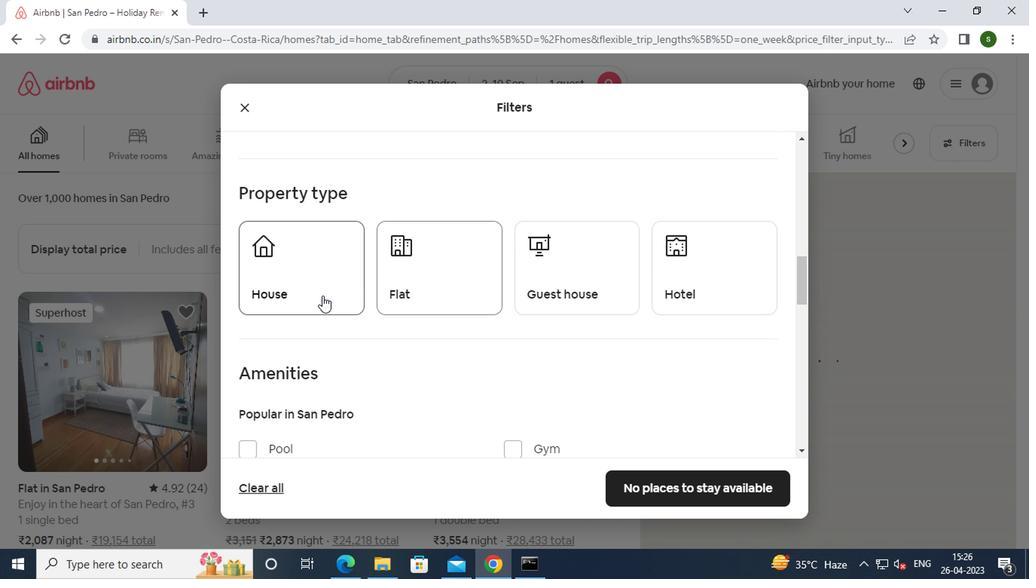 
Action: Mouse moved to (431, 279)
Screenshot: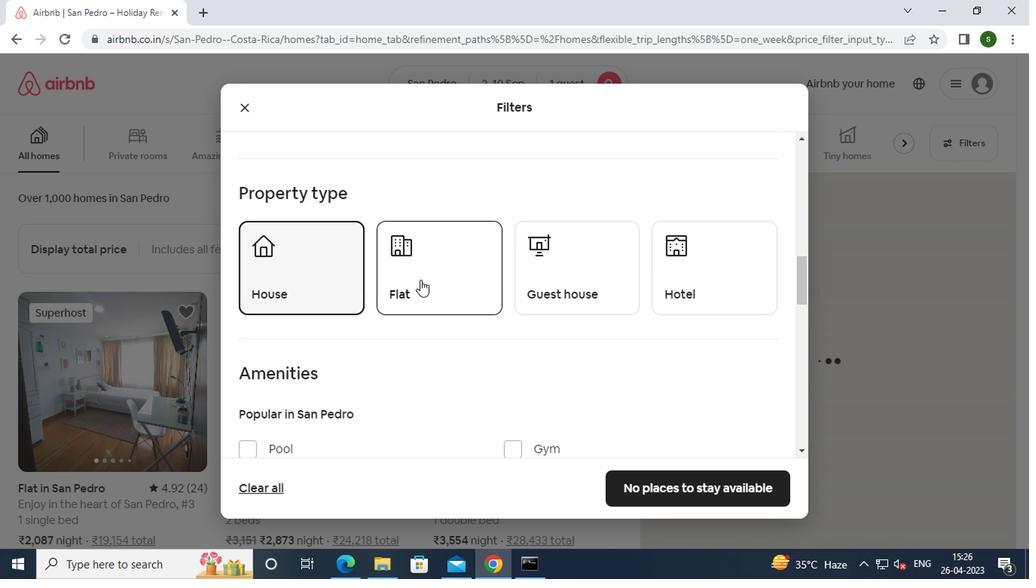 
Action: Mouse pressed left at (431, 279)
Screenshot: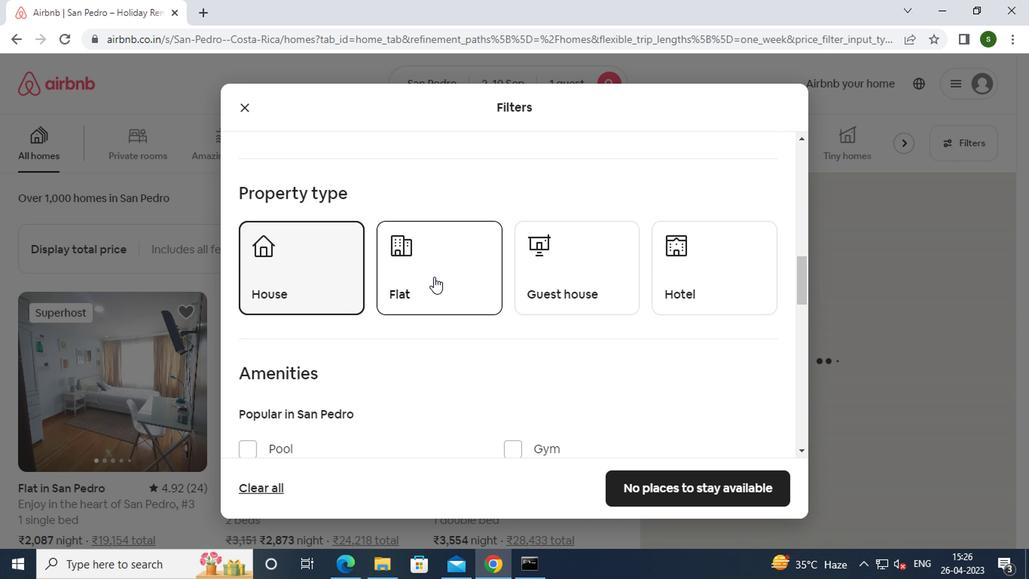 
Action: Mouse moved to (557, 275)
Screenshot: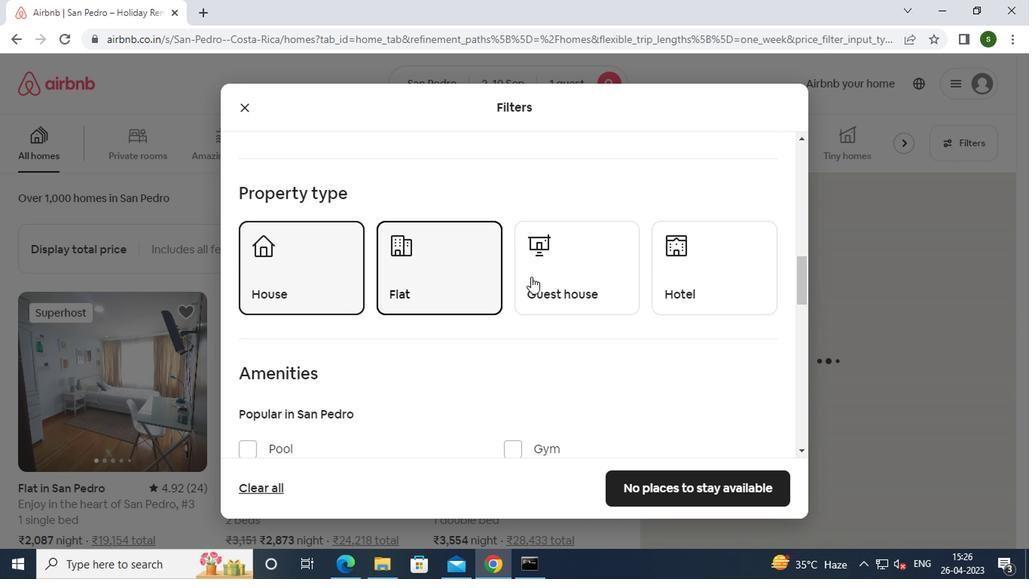 
Action: Mouse pressed left at (557, 275)
Screenshot: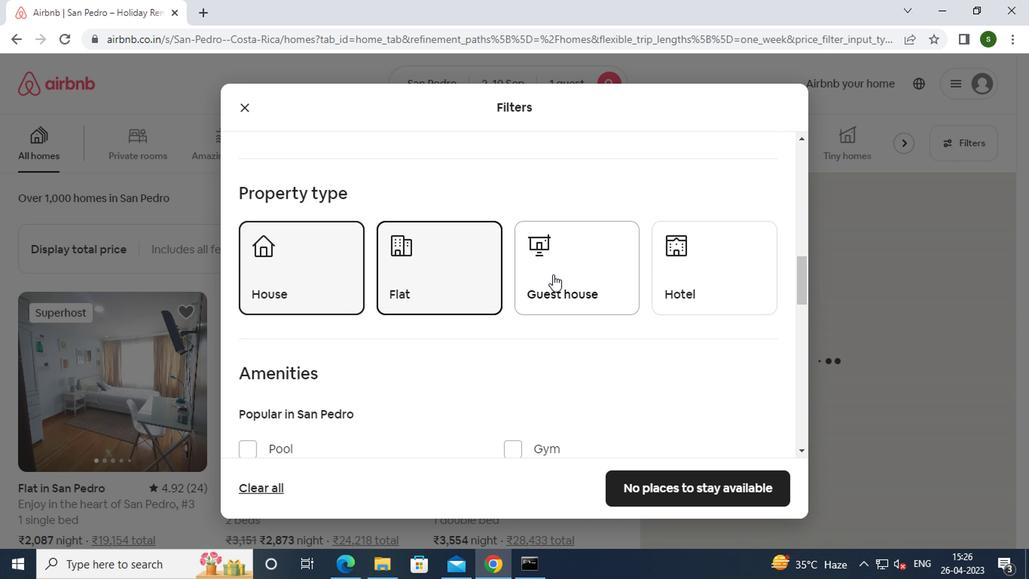 
Action: Mouse moved to (687, 271)
Screenshot: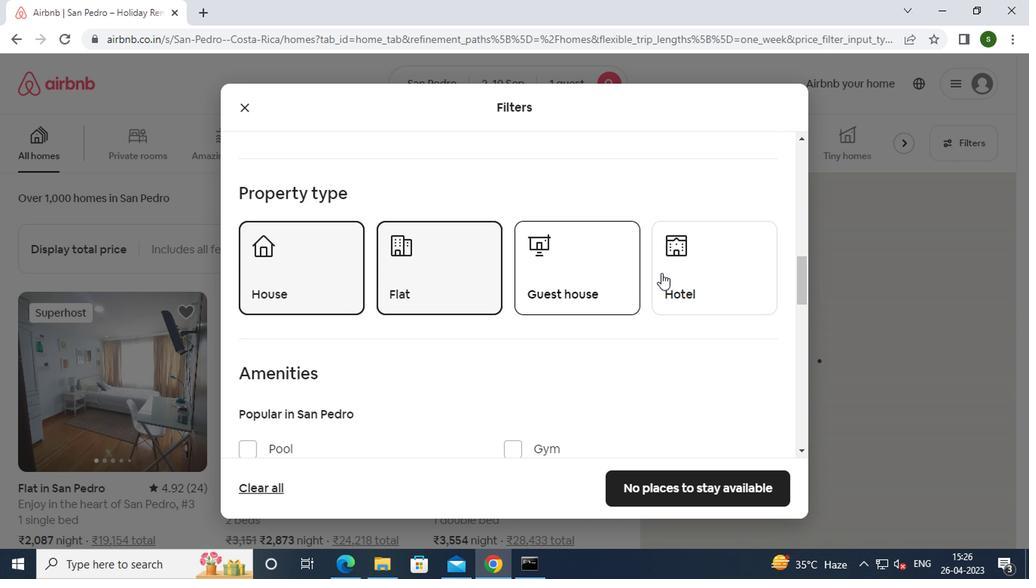 
Action: Mouse pressed left at (687, 271)
Screenshot: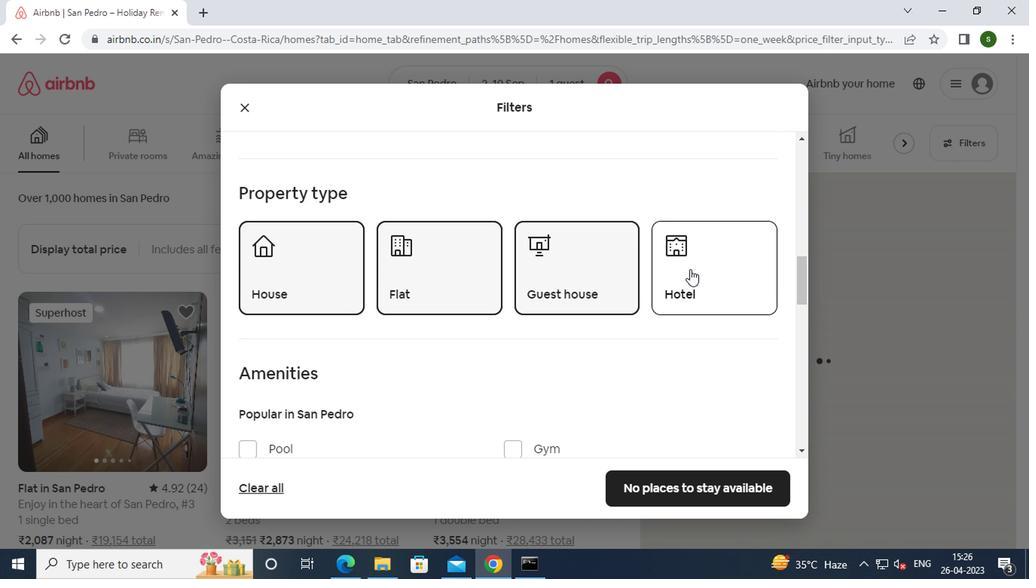 
Action: Mouse moved to (593, 274)
Screenshot: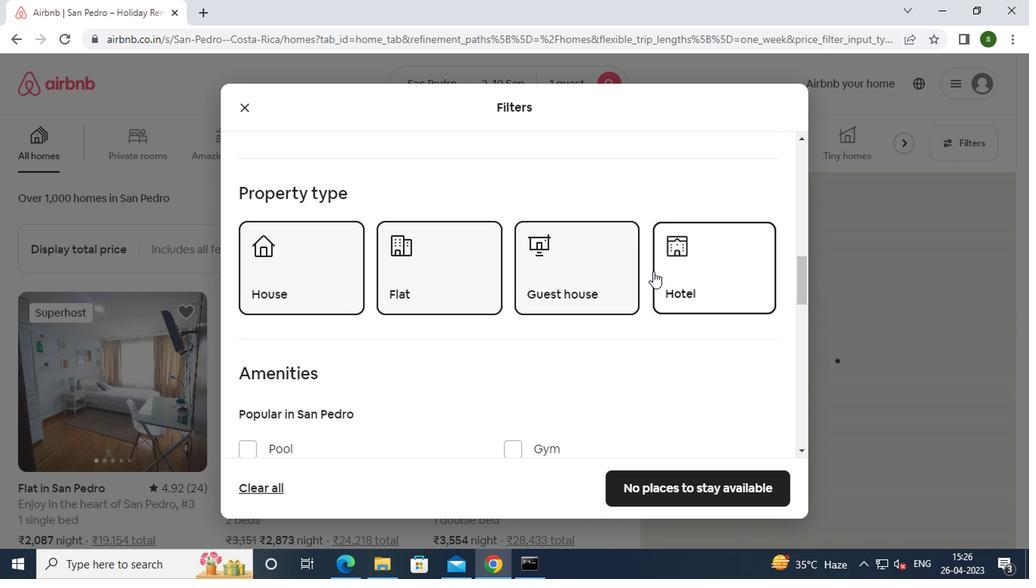 
Action: Mouse scrolled (593, 274) with delta (0, 0)
Screenshot: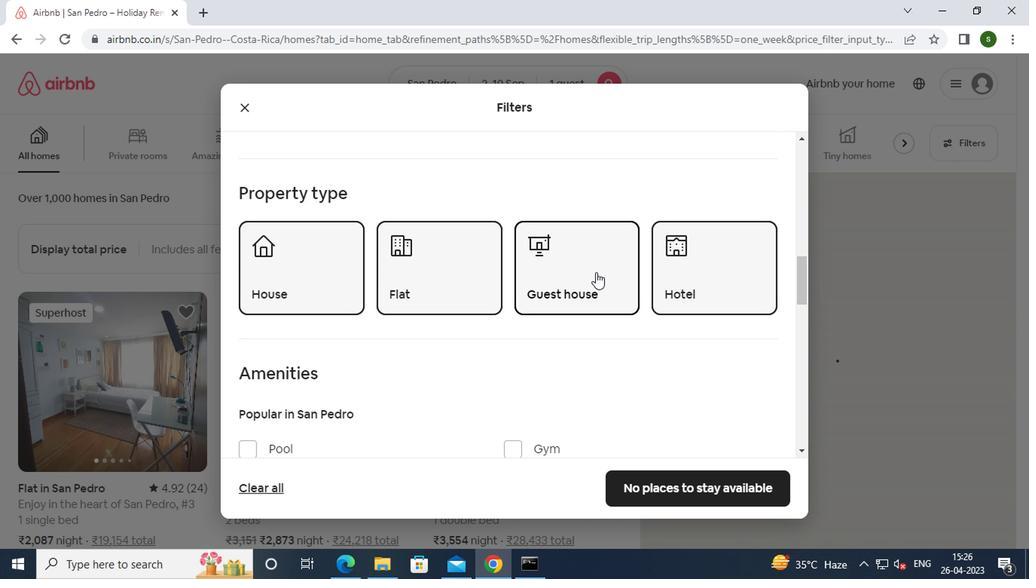 
Action: Mouse moved to (592, 274)
Screenshot: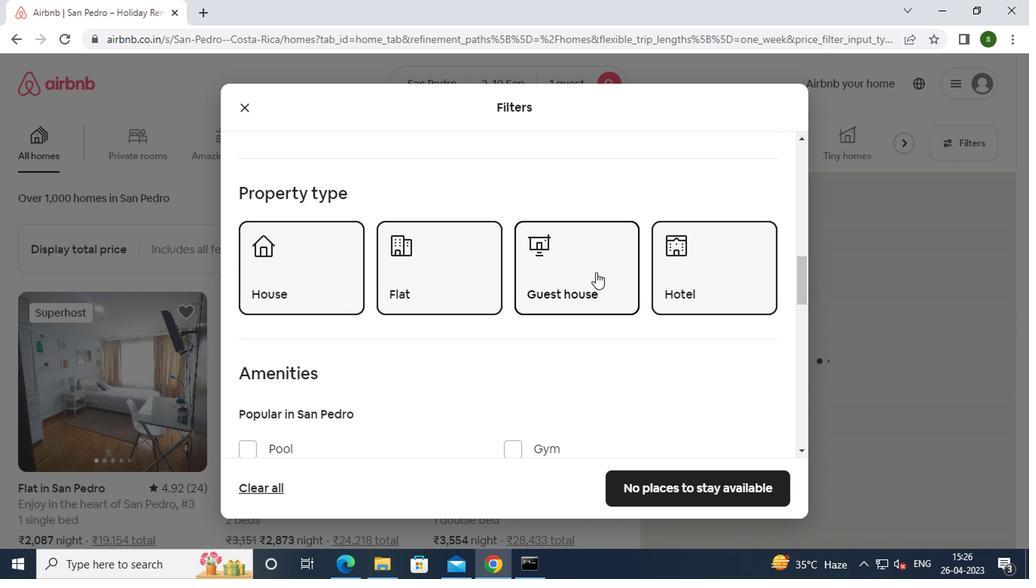 
Action: Mouse scrolled (592, 274) with delta (0, 0)
Screenshot: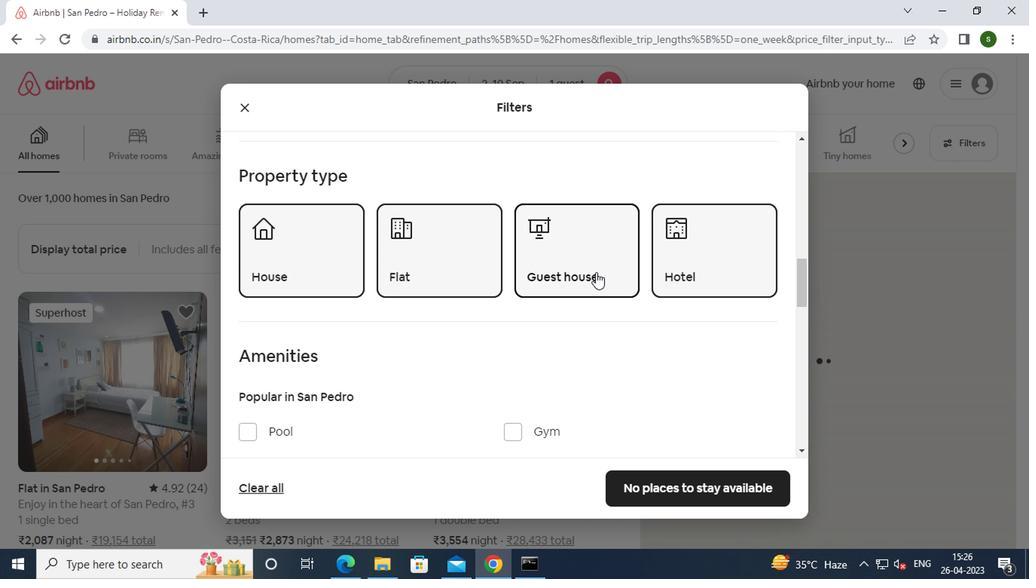 
Action: Mouse scrolled (592, 274) with delta (0, 0)
Screenshot: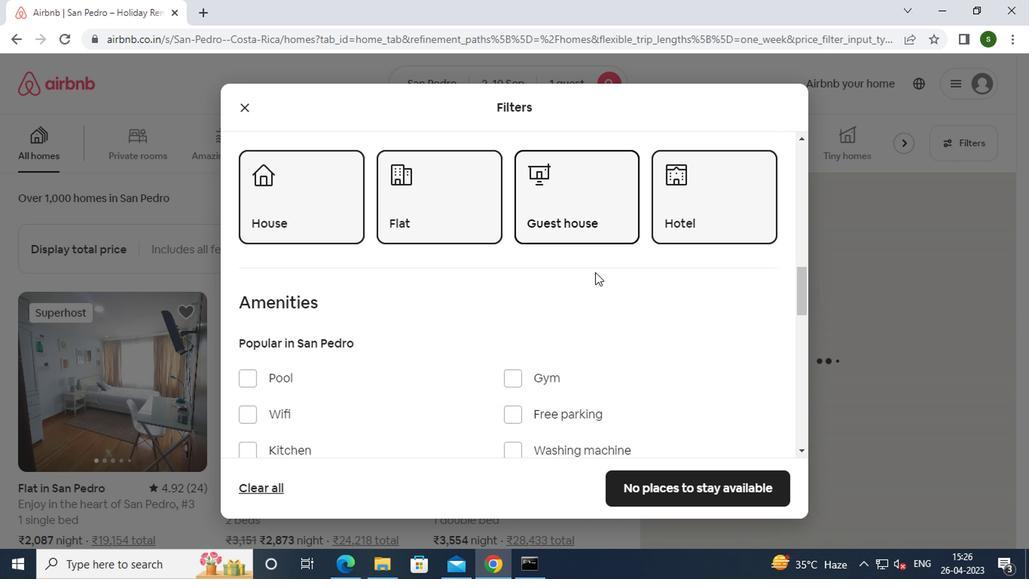
Action: Mouse scrolled (592, 274) with delta (0, 0)
Screenshot: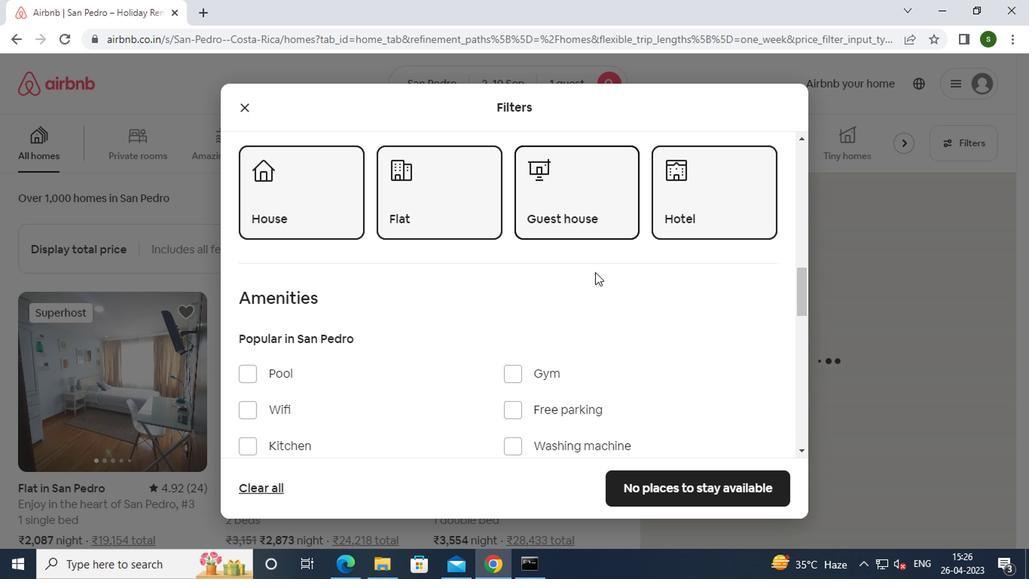 
Action: Mouse moved to (592, 274)
Screenshot: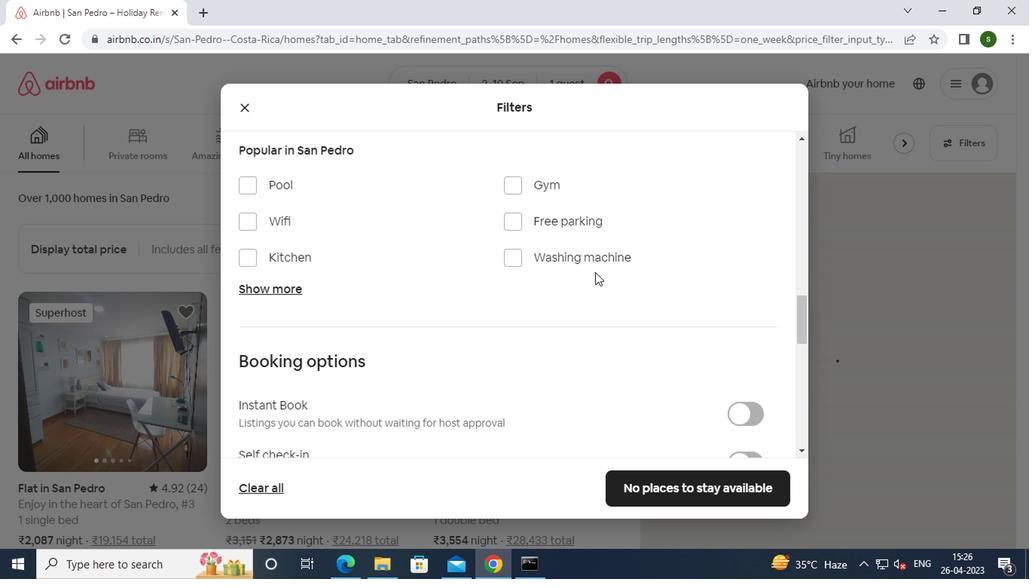 
Action: Mouse scrolled (592, 272) with delta (0, -1)
Screenshot: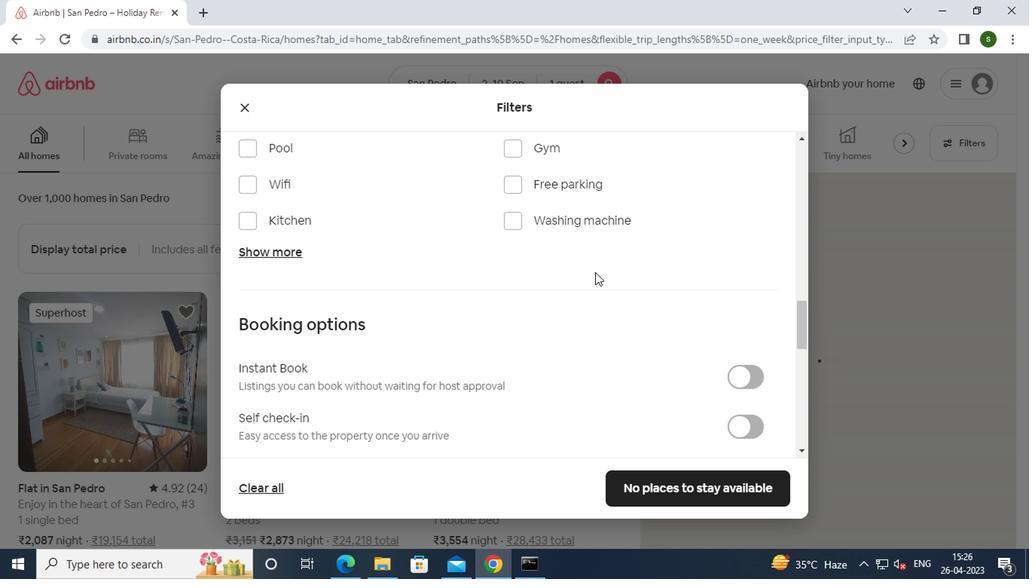 
Action: Mouse scrolled (592, 272) with delta (0, -1)
Screenshot: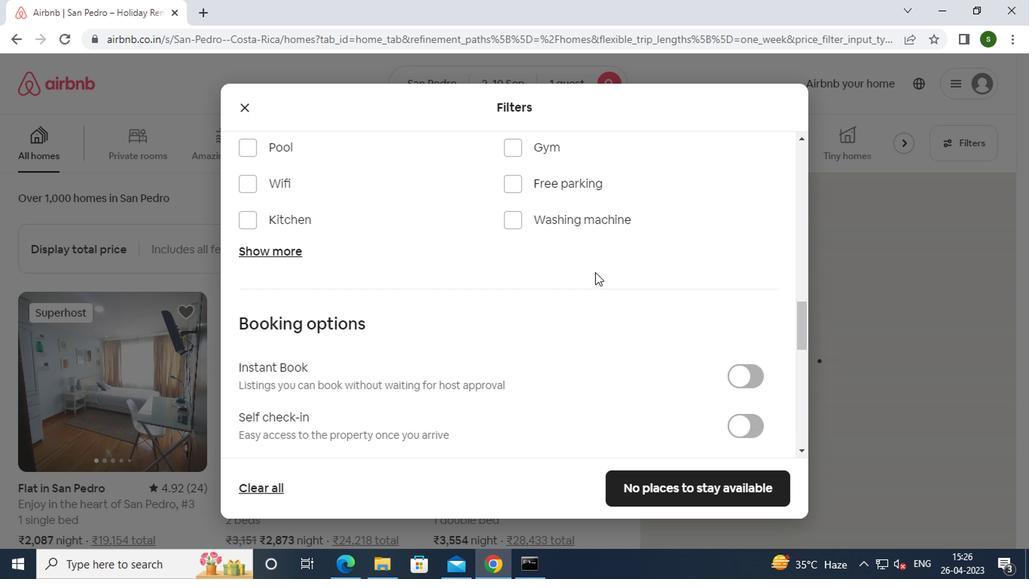 
Action: Mouse moved to (736, 278)
Screenshot: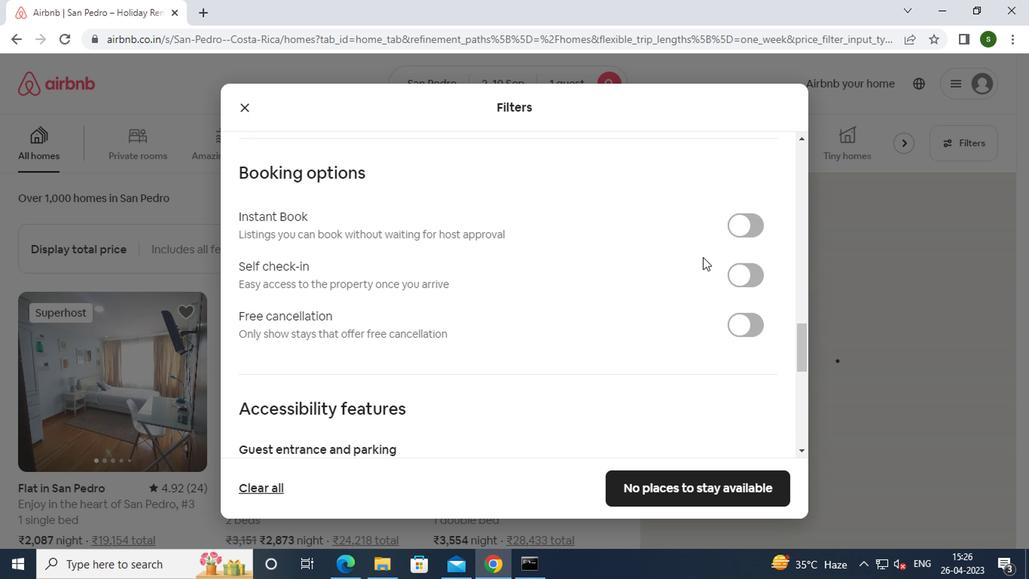 
Action: Mouse pressed left at (736, 278)
Screenshot: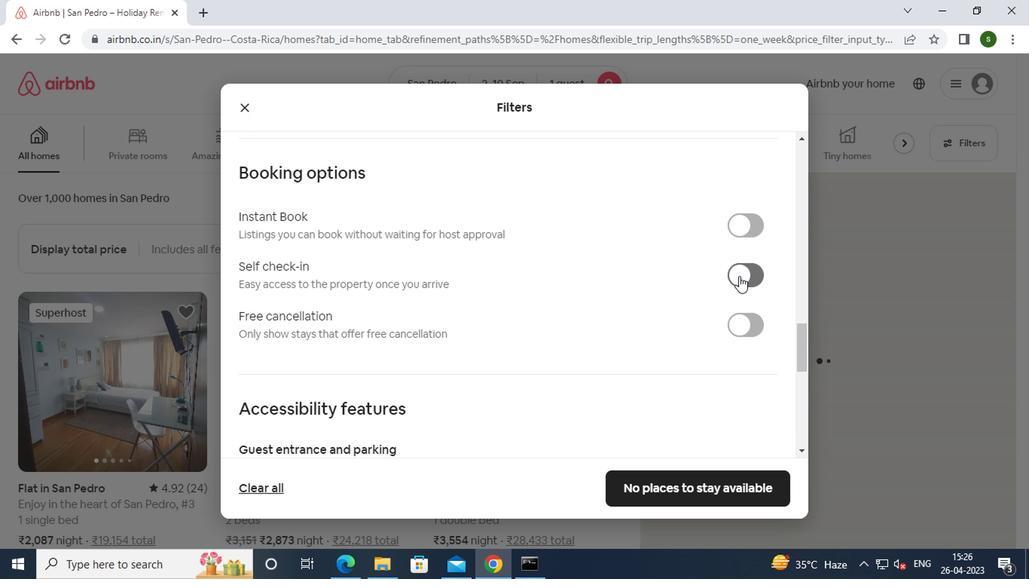 
Action: Mouse moved to (620, 283)
Screenshot: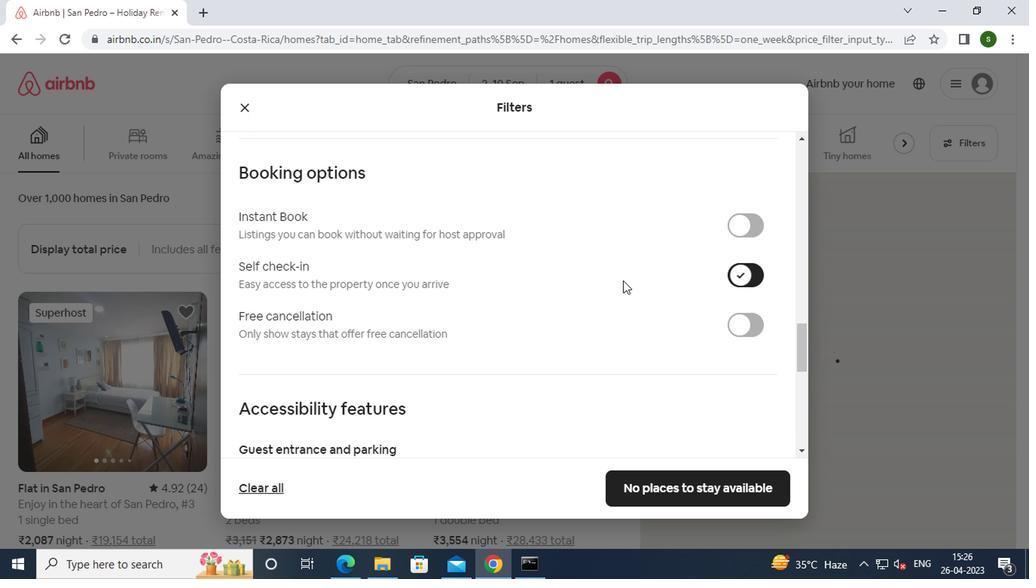 
Action: Mouse scrolled (620, 282) with delta (0, -1)
Screenshot: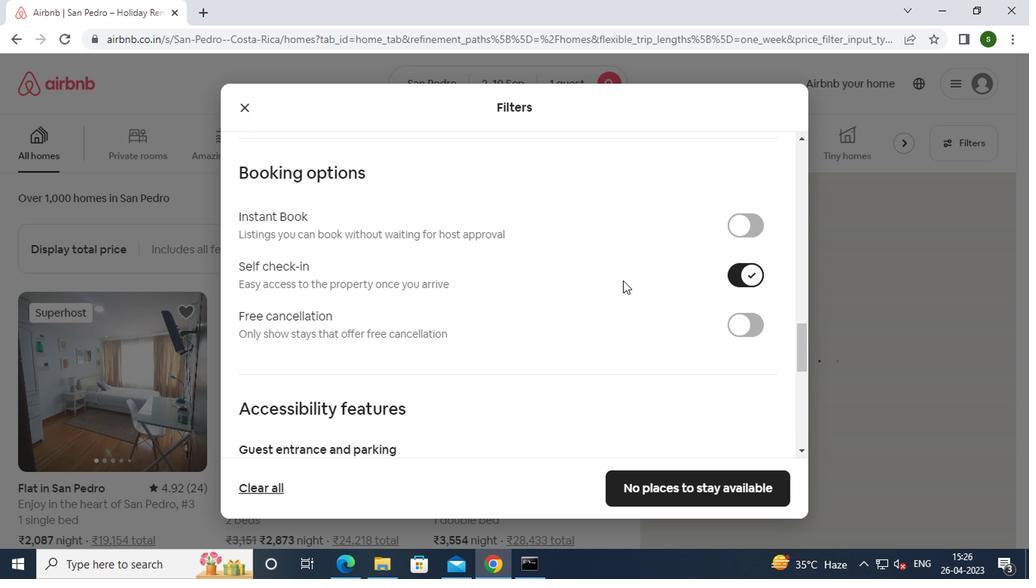 
Action: Mouse scrolled (620, 282) with delta (0, -1)
Screenshot: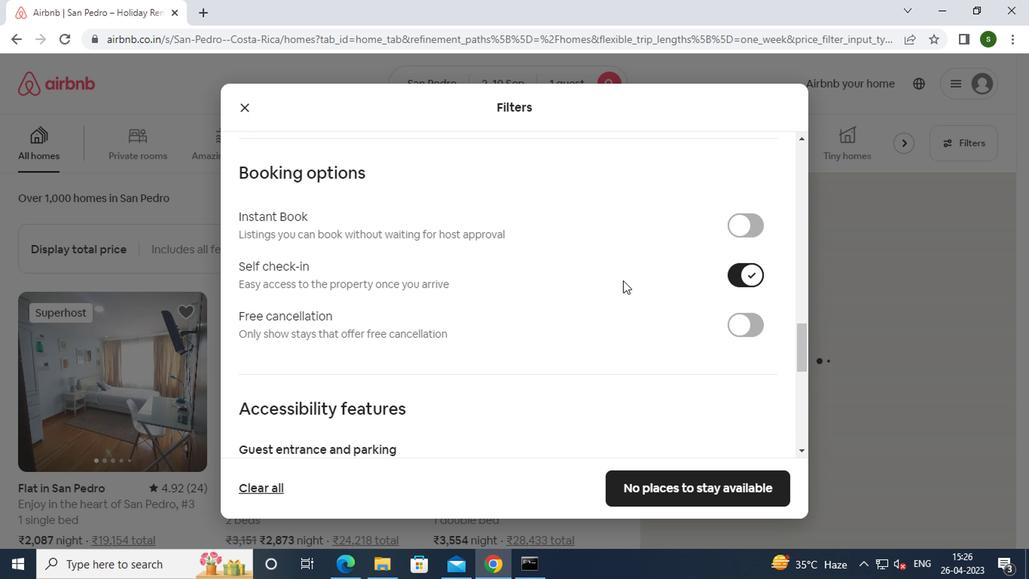 
Action: Mouse scrolled (620, 282) with delta (0, -1)
Screenshot: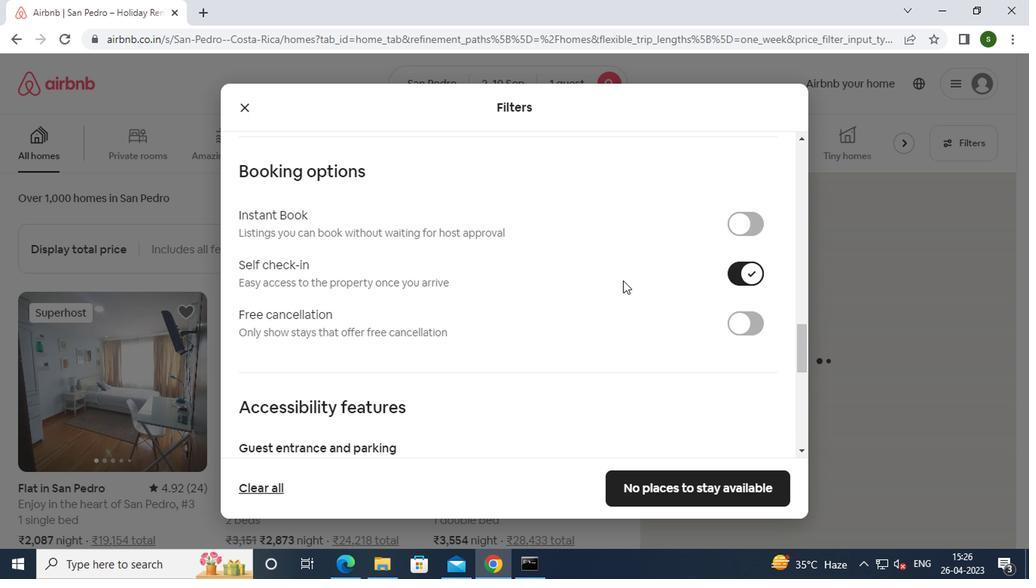 
Action: Mouse moved to (620, 283)
Screenshot: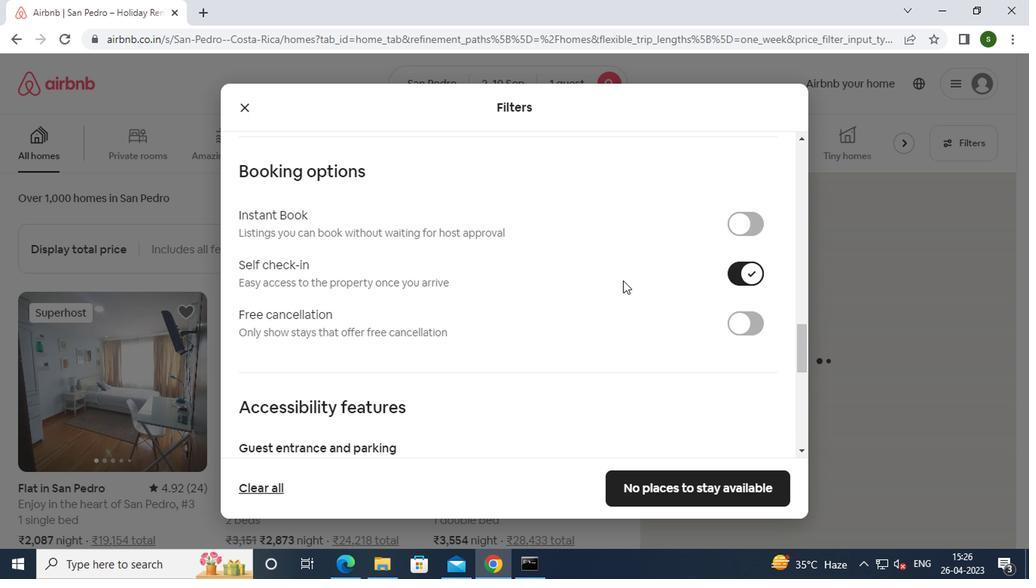 
Action: Mouse scrolled (620, 282) with delta (0, -1)
Screenshot: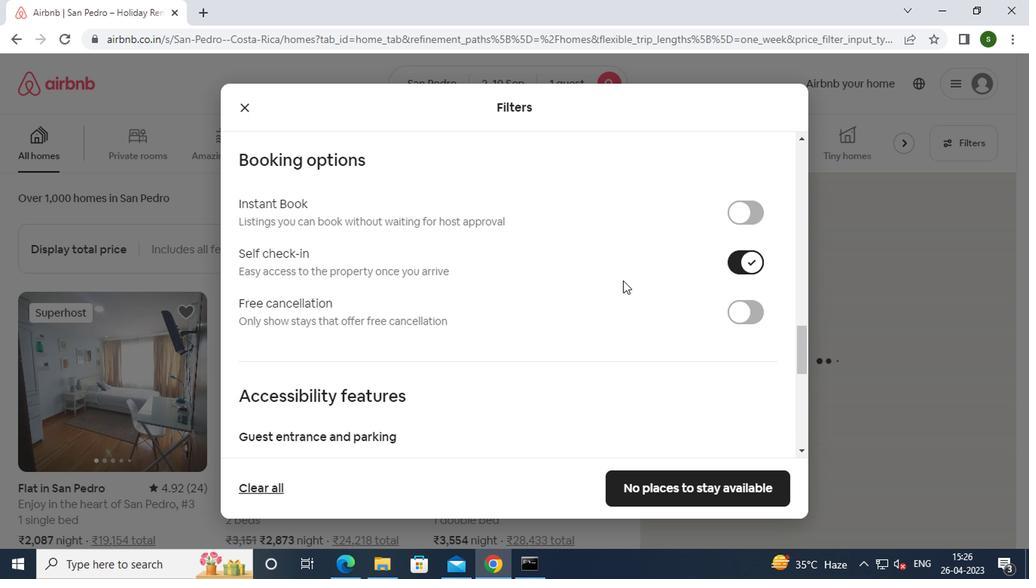 
Action: Mouse moved to (618, 283)
Screenshot: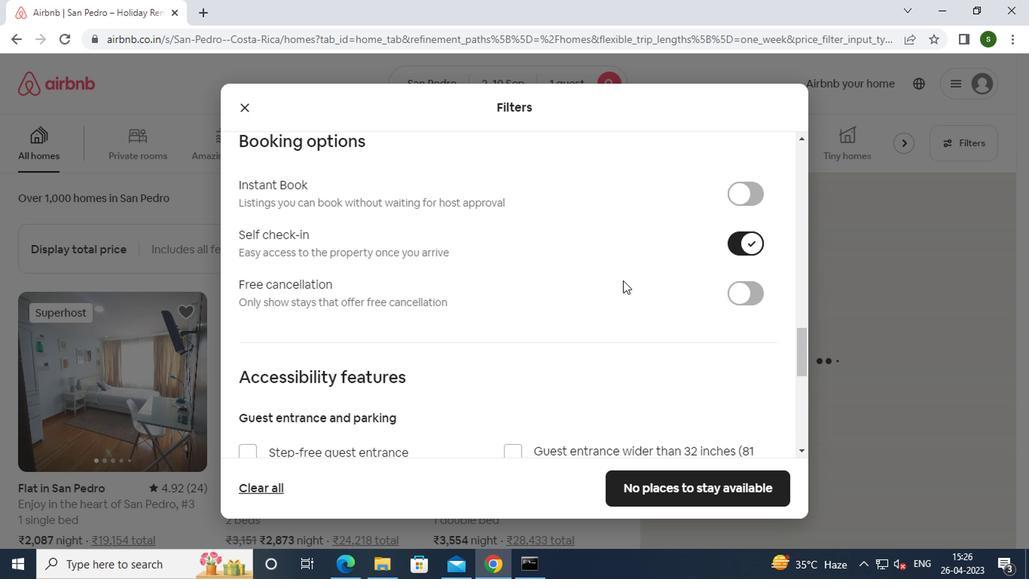 
Action: Mouse scrolled (618, 282) with delta (0, -1)
Screenshot: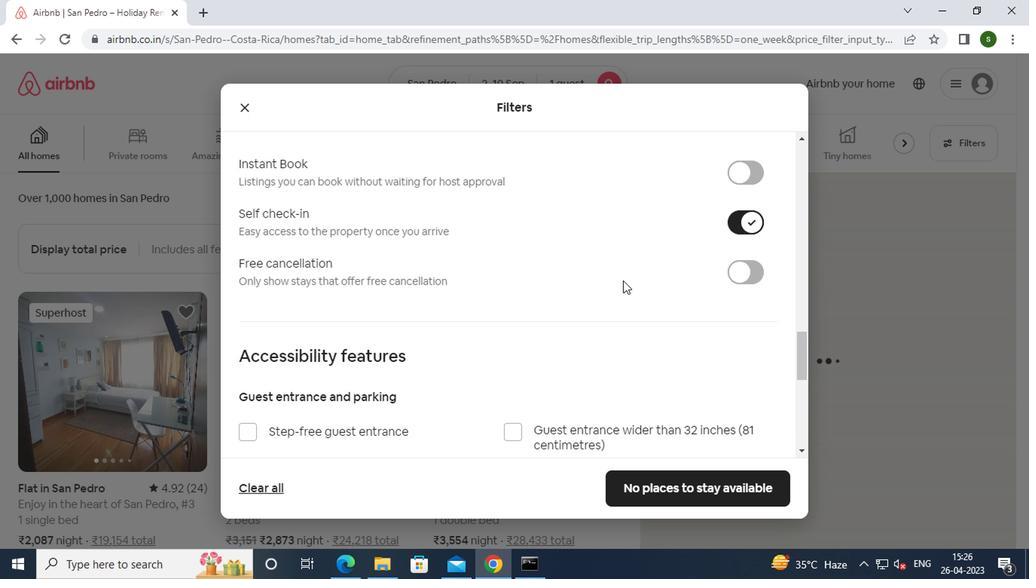 
Action: Mouse moved to (616, 274)
Screenshot: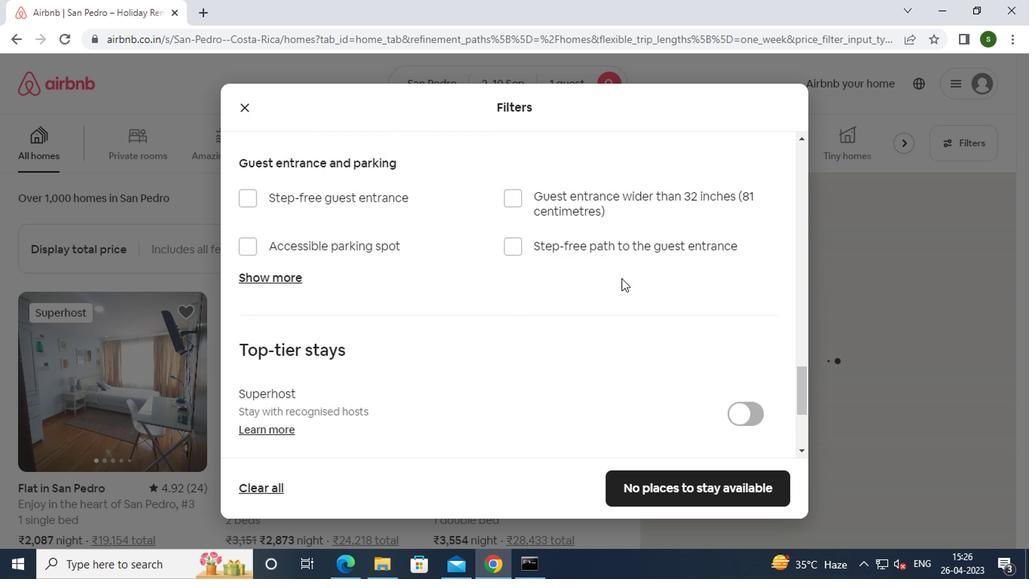 
Action: Mouse scrolled (616, 272) with delta (0, -1)
Screenshot: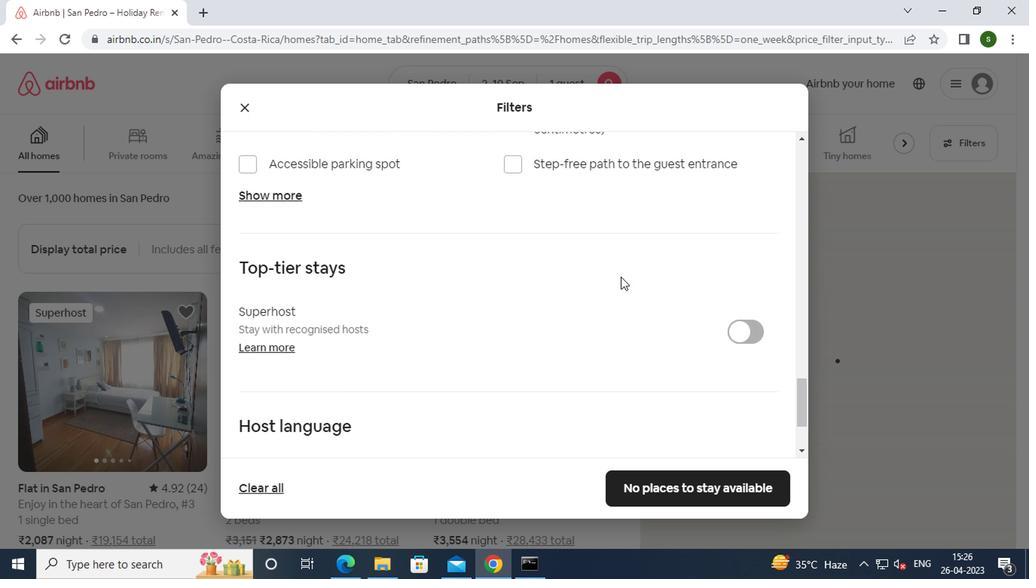 
Action: Mouse scrolled (616, 272) with delta (0, -1)
Screenshot: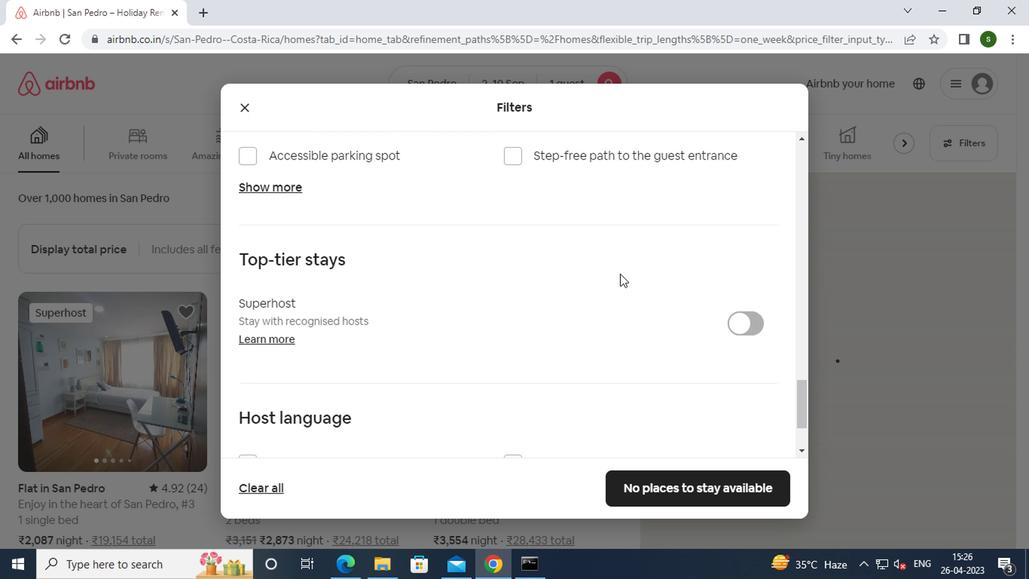 
Action: Mouse scrolled (616, 272) with delta (0, -1)
Screenshot: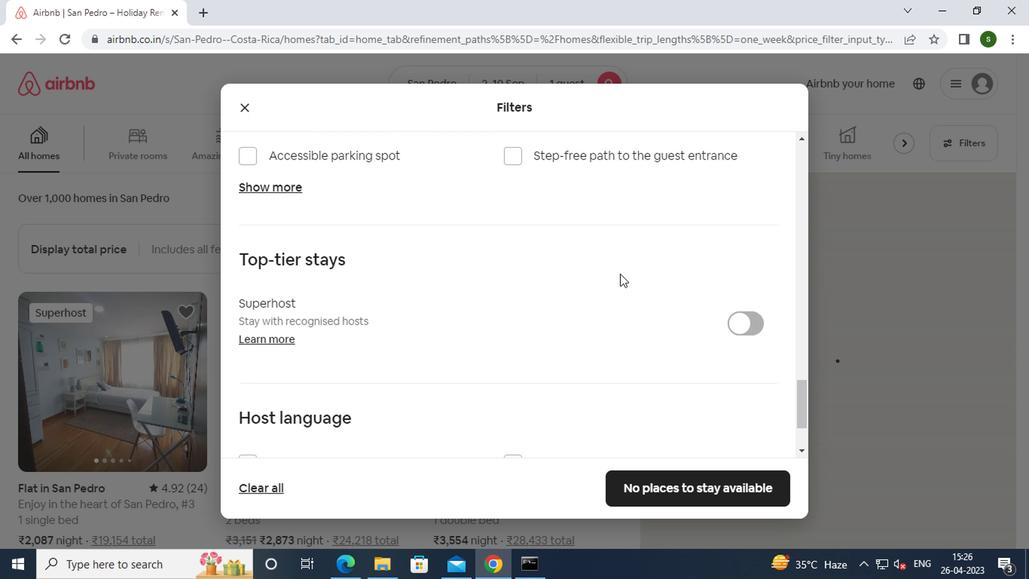 
Action: Mouse scrolled (616, 272) with delta (0, -1)
Screenshot: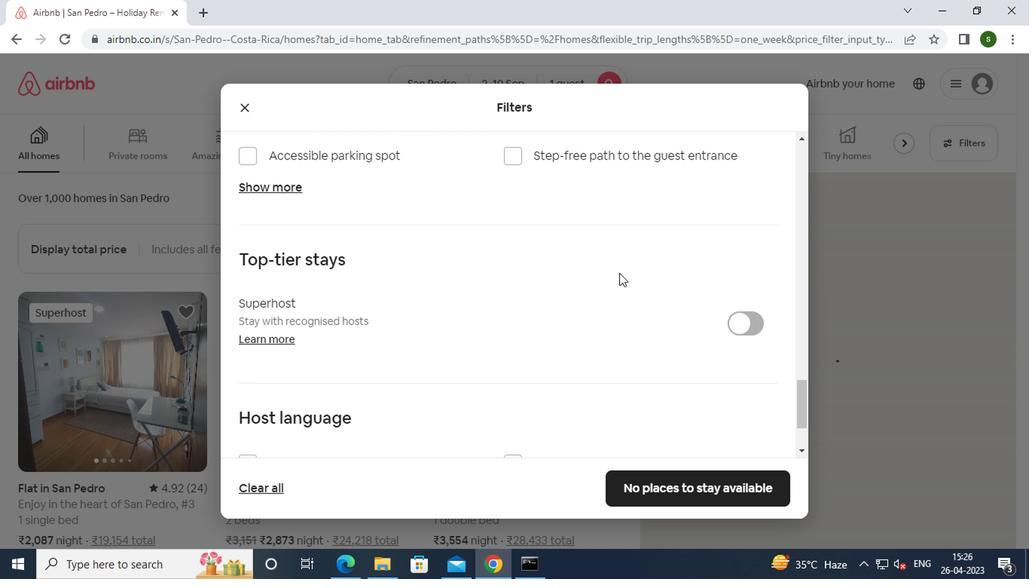 
Action: Mouse scrolled (616, 272) with delta (0, -1)
Screenshot: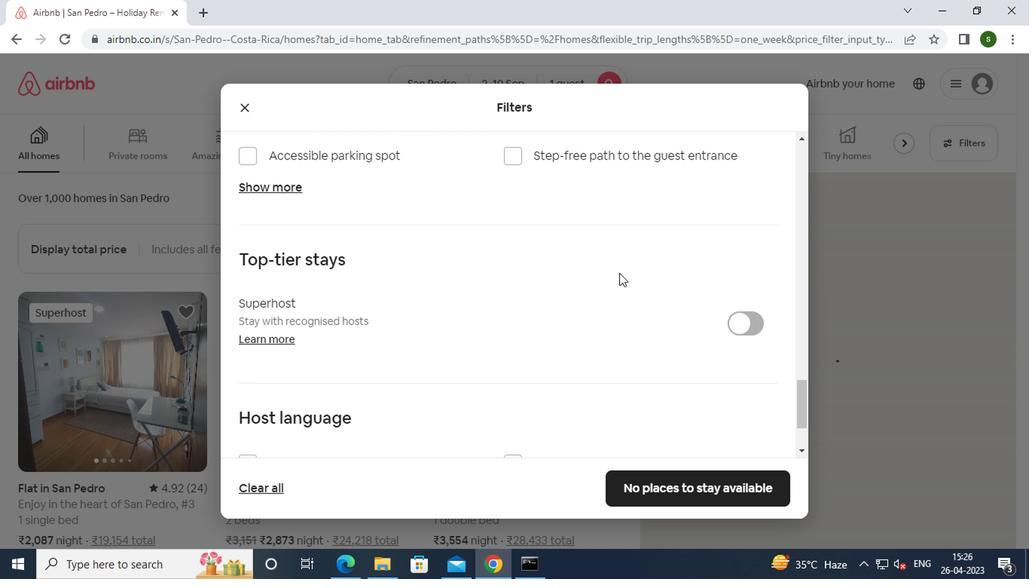
Action: Mouse moved to (291, 359)
Screenshot: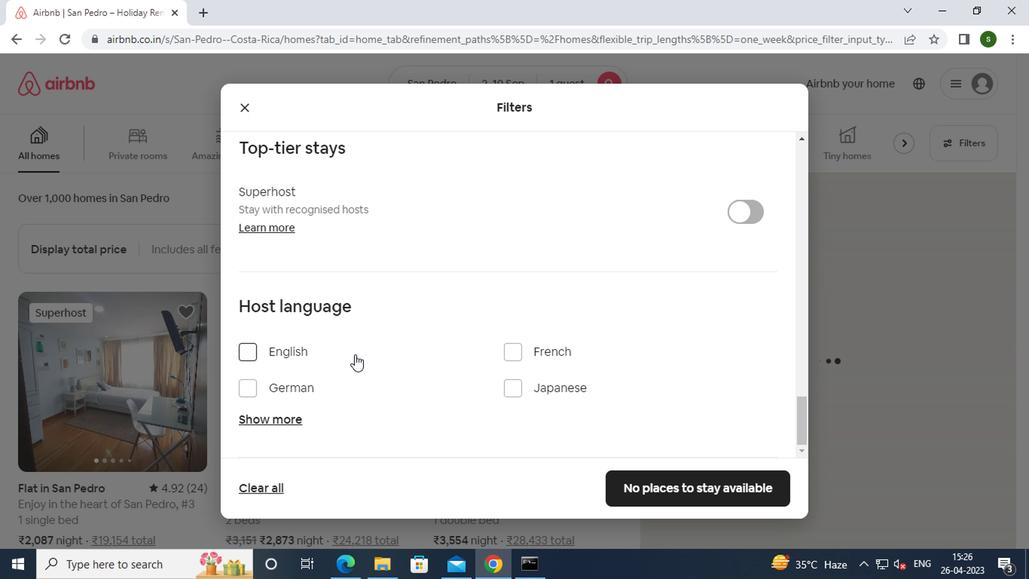 
Action: Mouse pressed left at (291, 359)
Screenshot: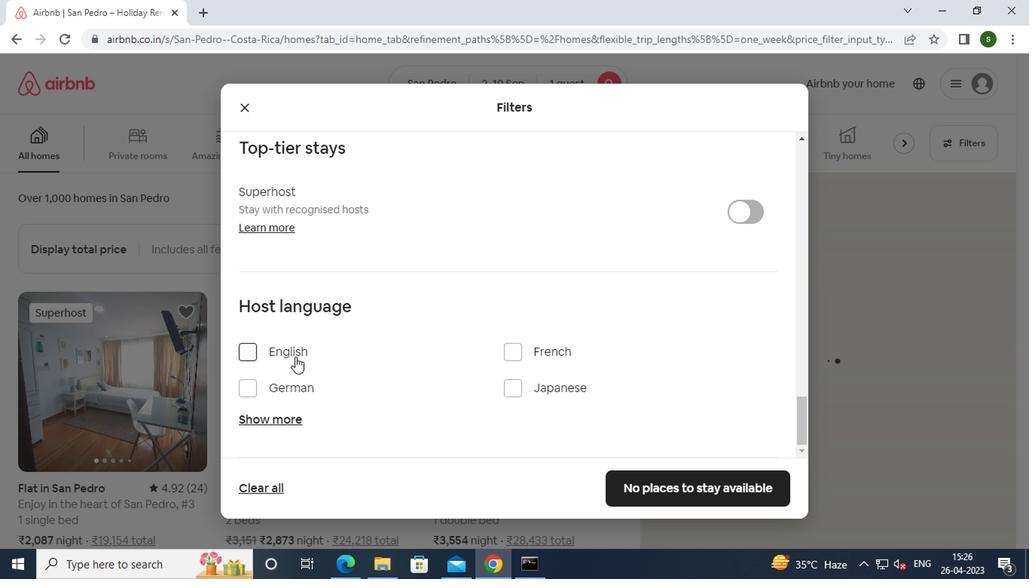 
Action: Mouse moved to (650, 478)
Screenshot: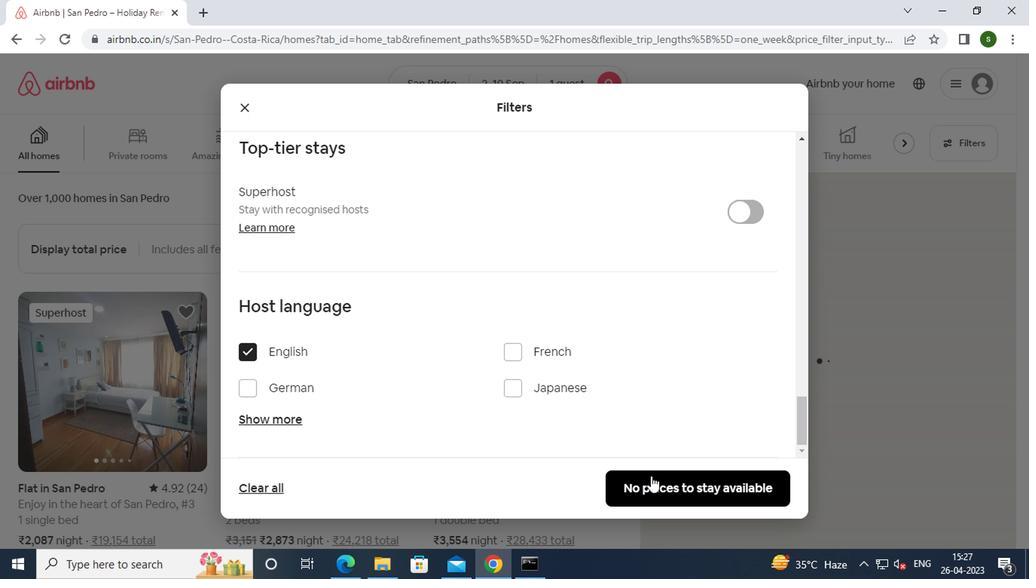 
Action: Mouse pressed left at (650, 478)
Screenshot: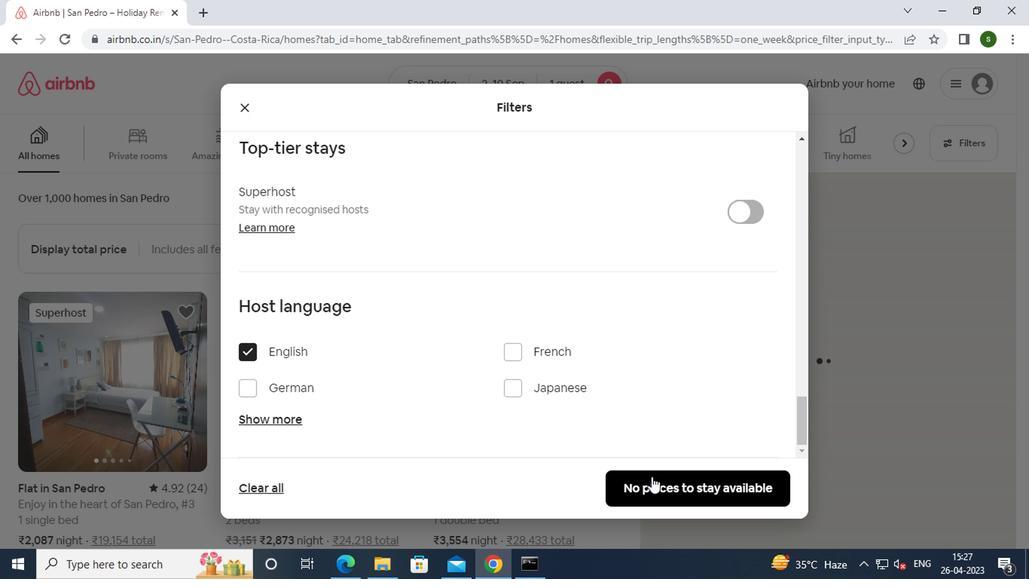 
